Task: Search one way flight ticket for 1 adult, 6 children, 1 infant in seat and 1 infant on lap in business from Juneau: Juneau International Airport to Sheridan: Sheridan County Airport on 8-6-2023. Choice of flights is Sun country airlines. Number of bags: 1 carry on bag. Price is upto 80000. Outbound departure time preference is 6:30.
Action: Mouse moved to (367, 152)
Screenshot: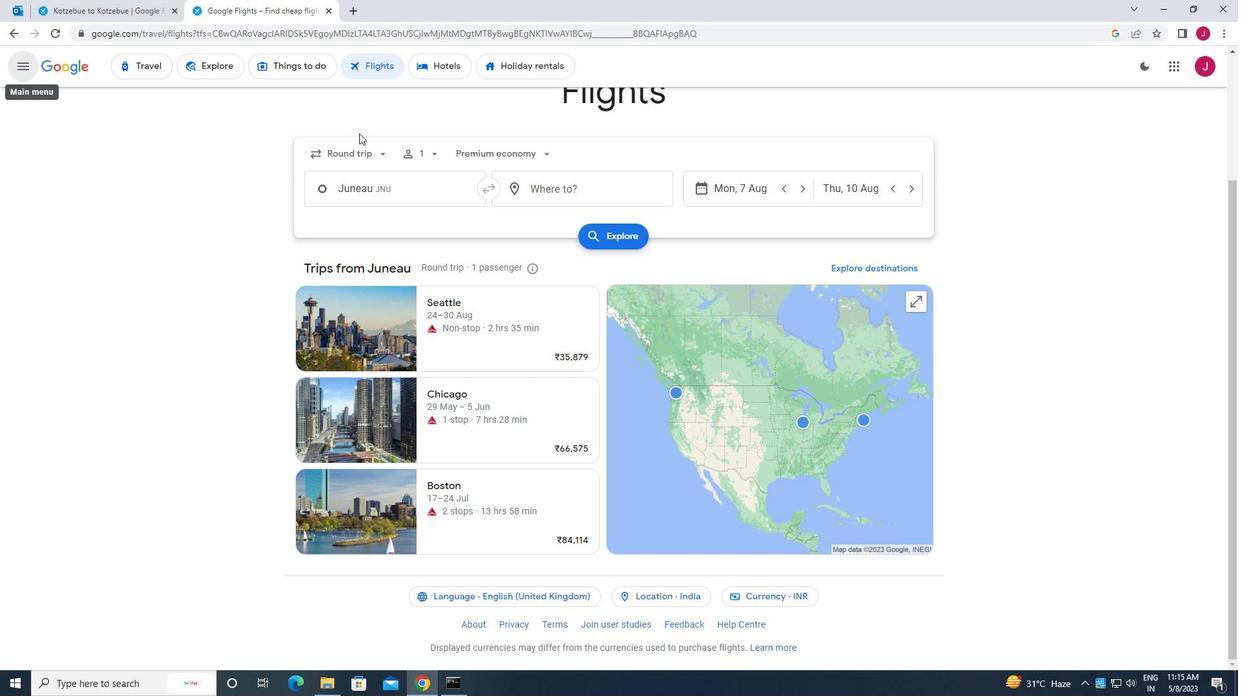 
Action: Mouse pressed left at (367, 152)
Screenshot: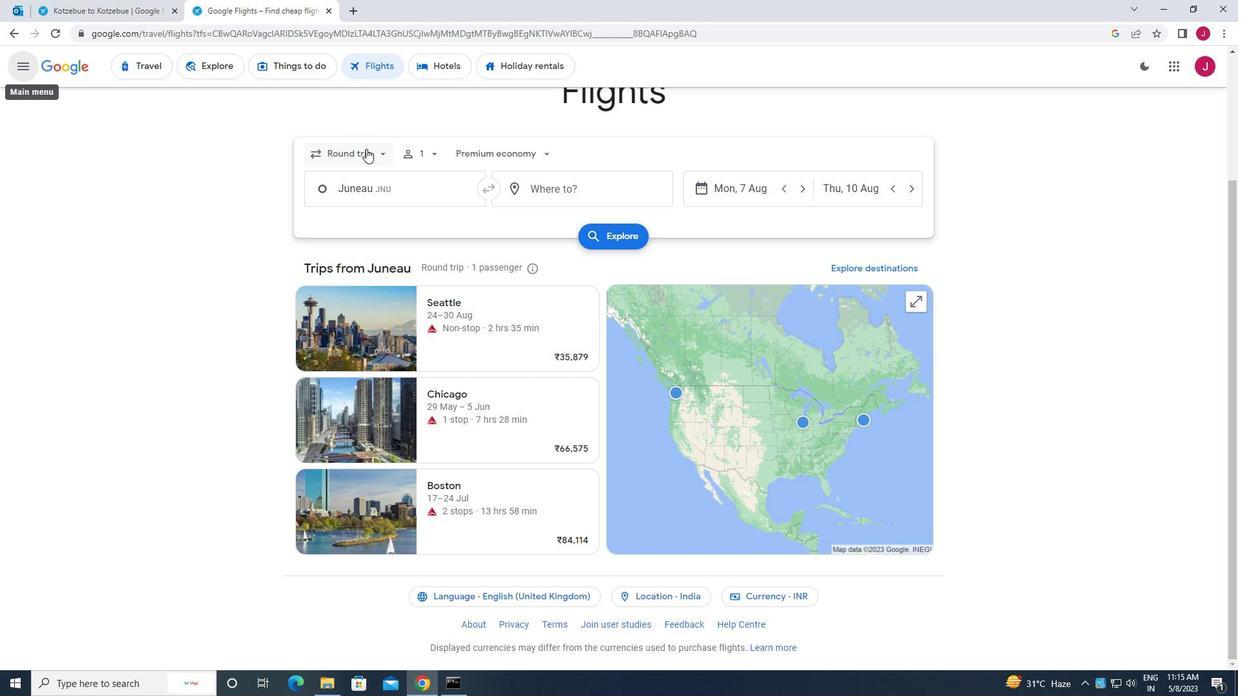 
Action: Mouse moved to (365, 221)
Screenshot: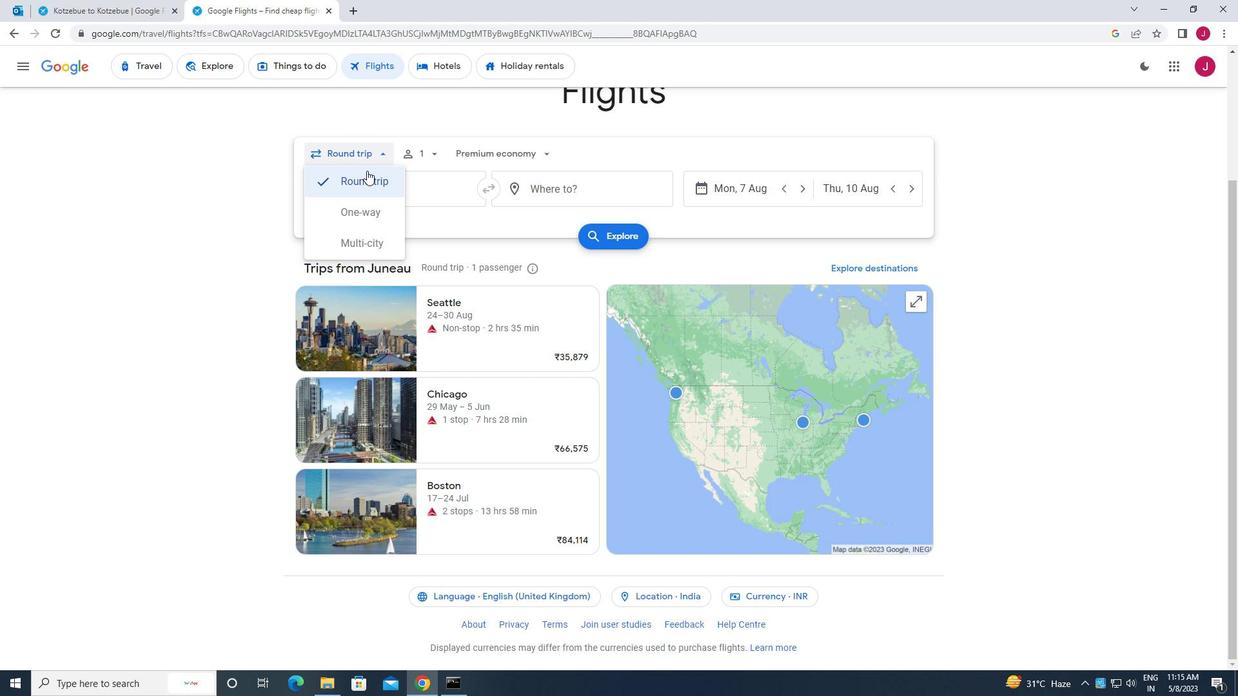 
Action: Mouse pressed left at (365, 221)
Screenshot: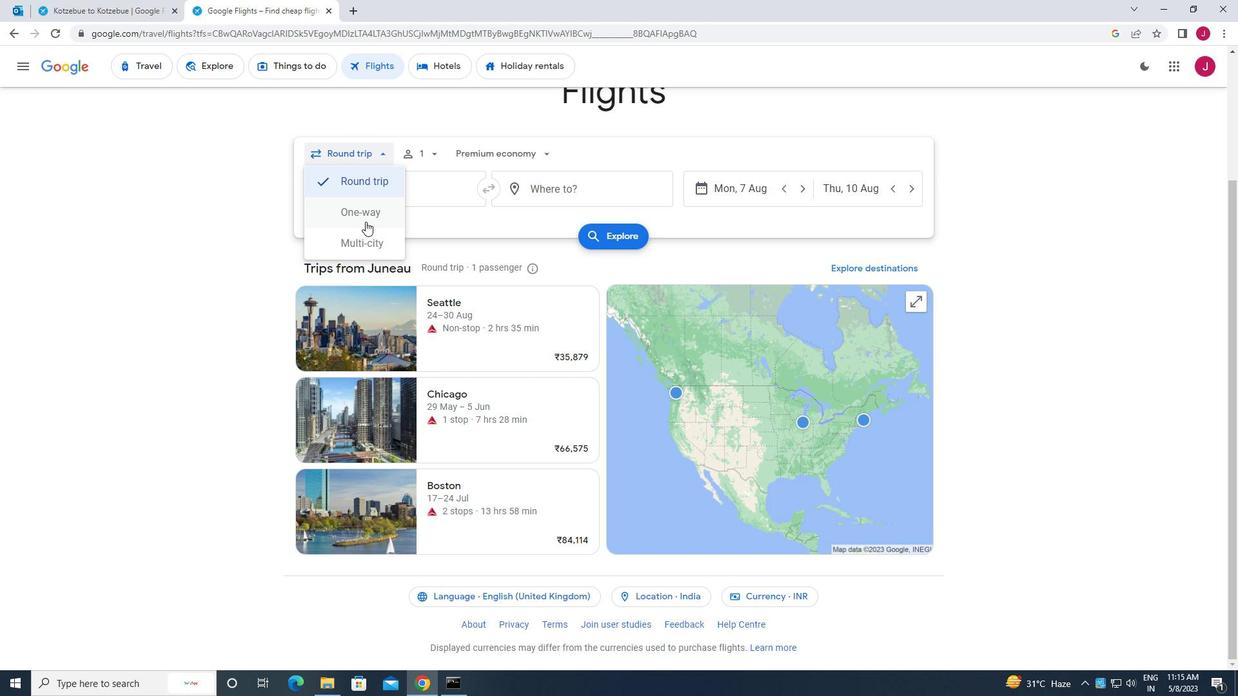 
Action: Mouse moved to (420, 150)
Screenshot: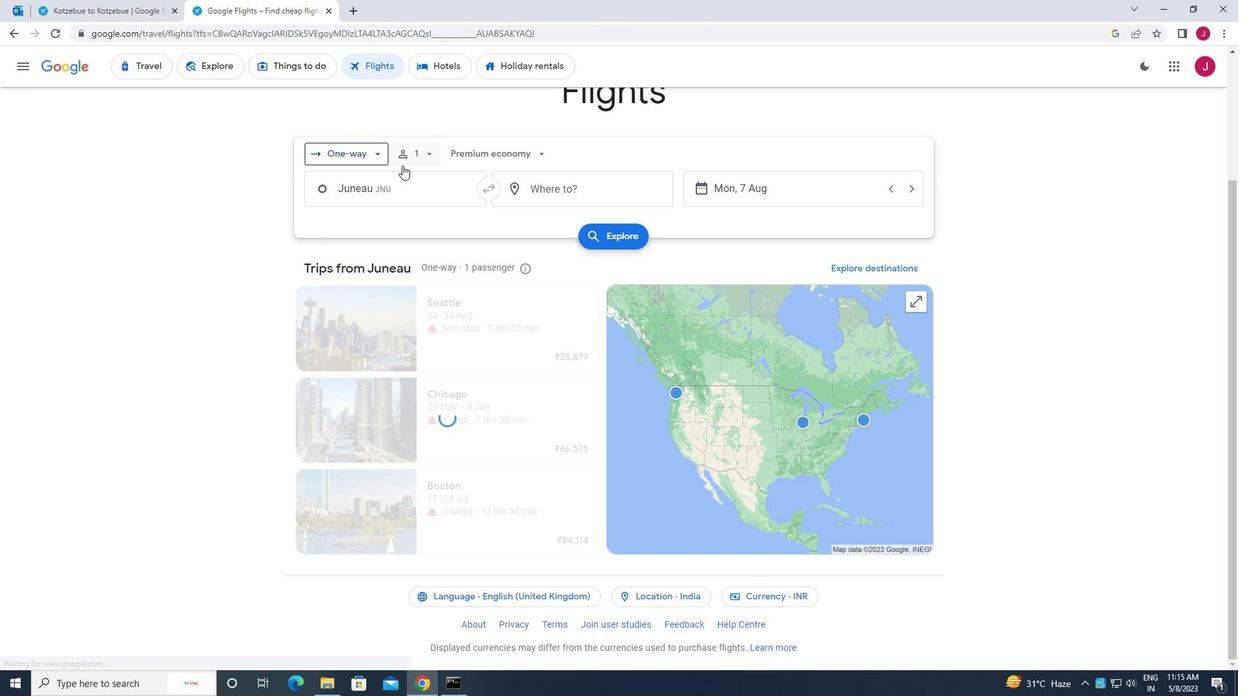 
Action: Mouse pressed left at (420, 150)
Screenshot: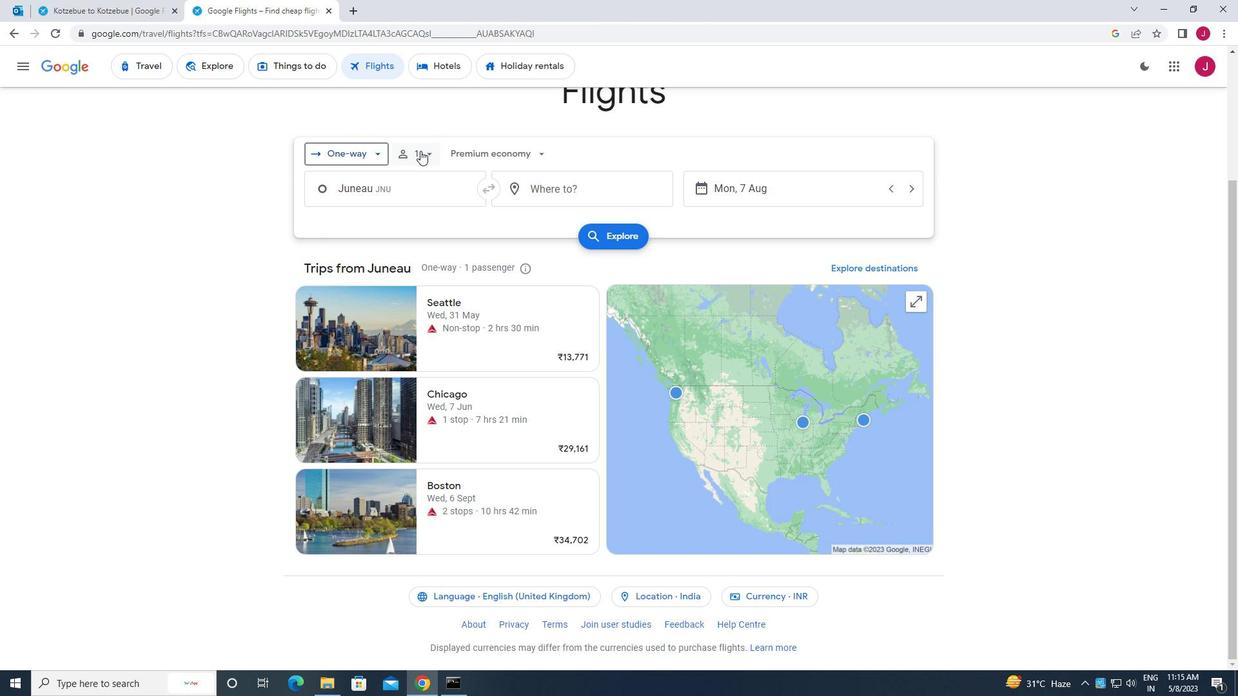 
Action: Mouse moved to (527, 222)
Screenshot: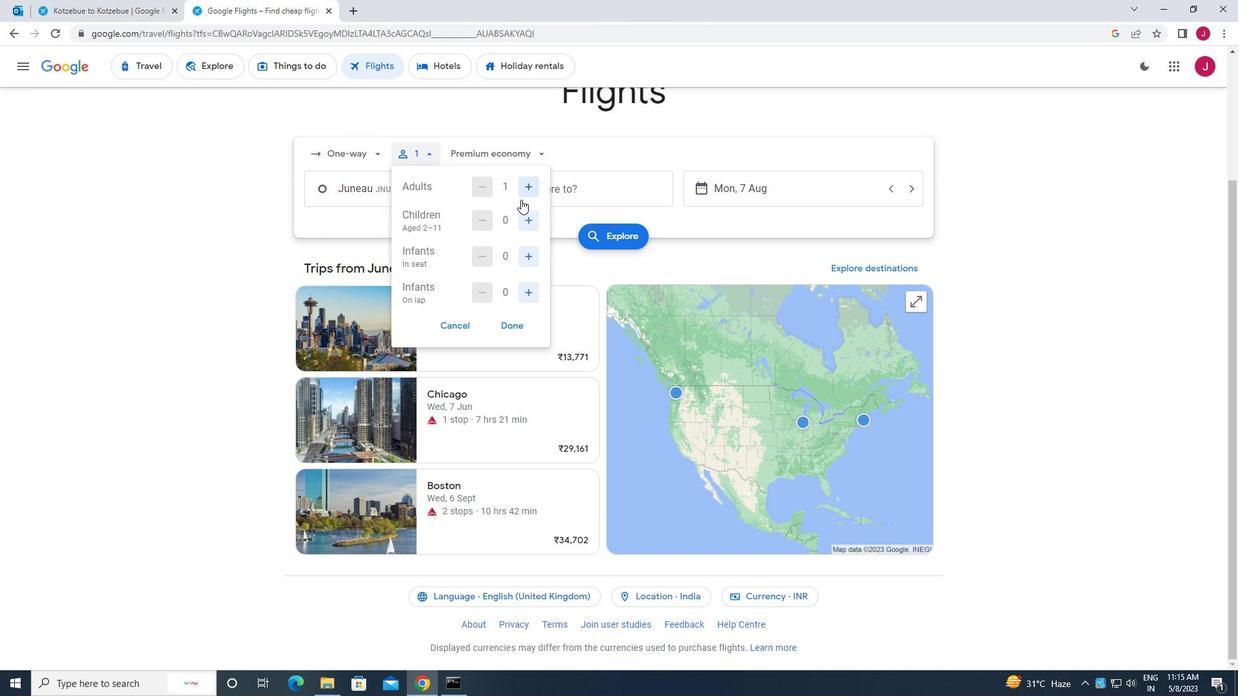
Action: Mouse pressed left at (527, 222)
Screenshot: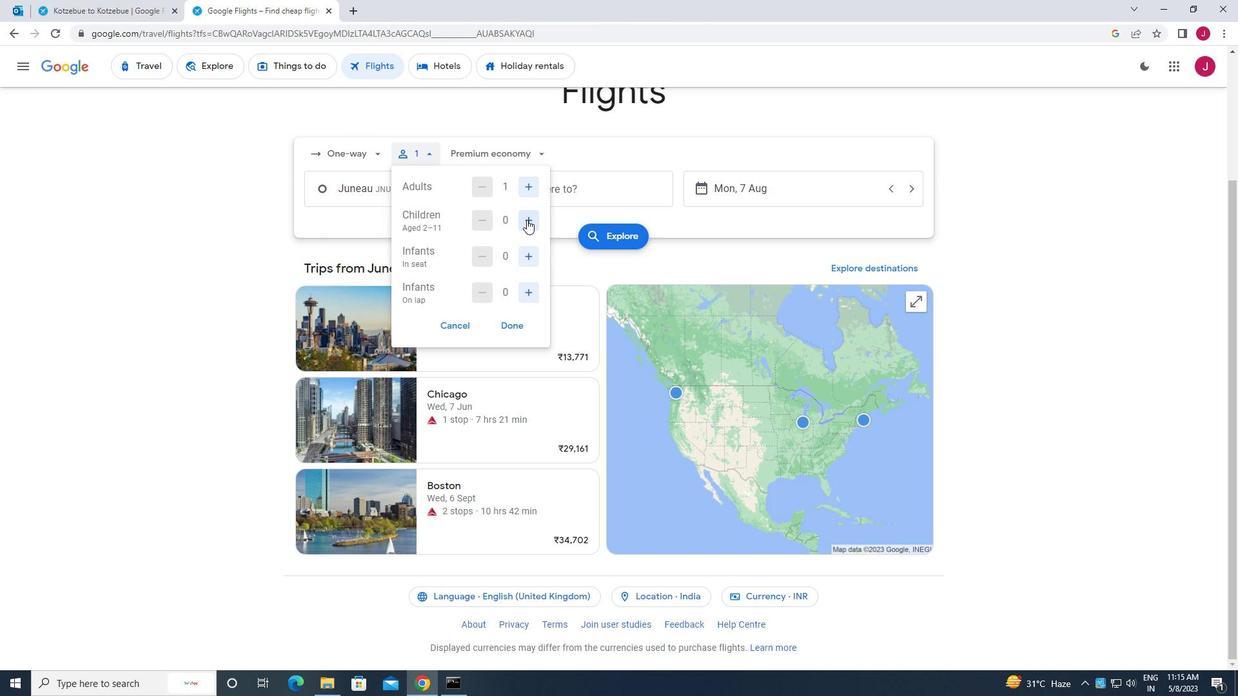 
Action: Mouse pressed left at (527, 222)
Screenshot: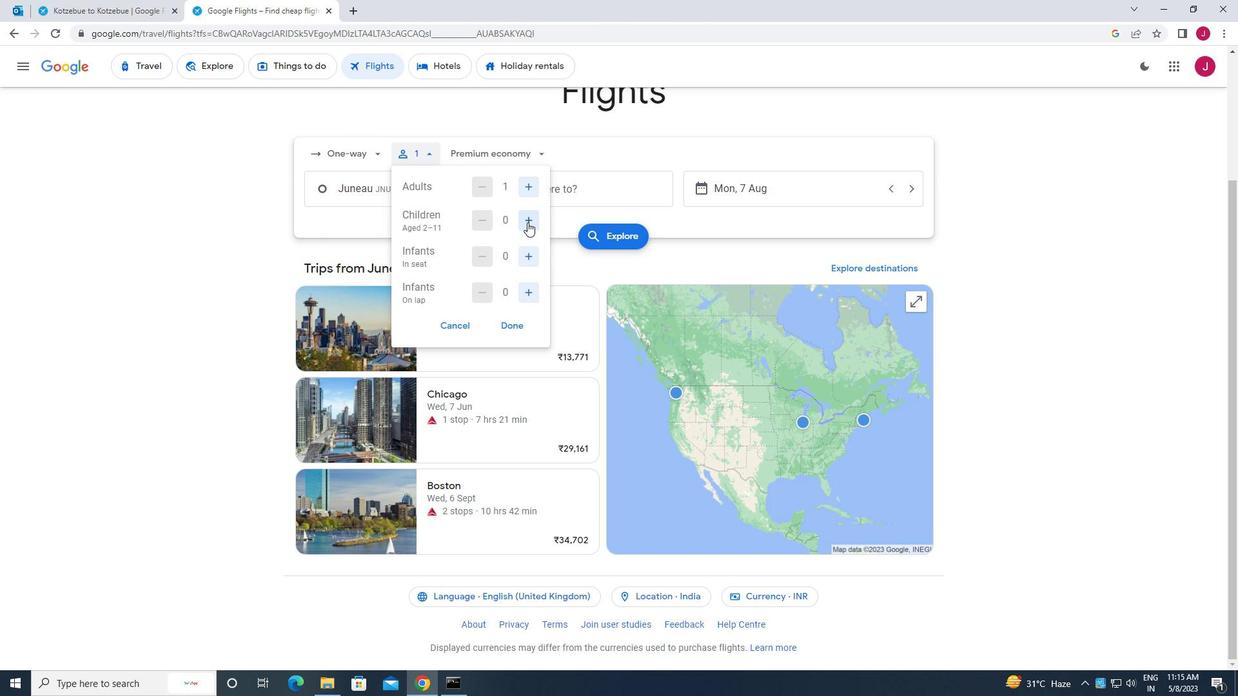 
Action: Mouse pressed left at (527, 222)
Screenshot: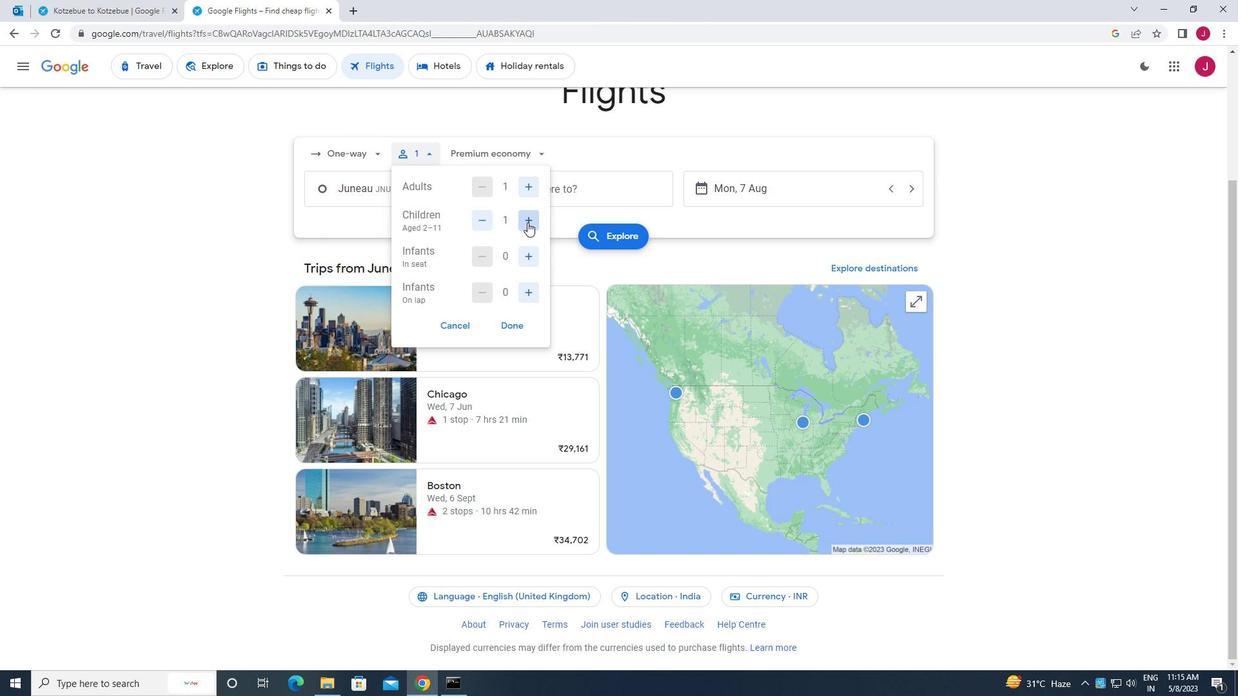 
Action: Mouse pressed left at (527, 222)
Screenshot: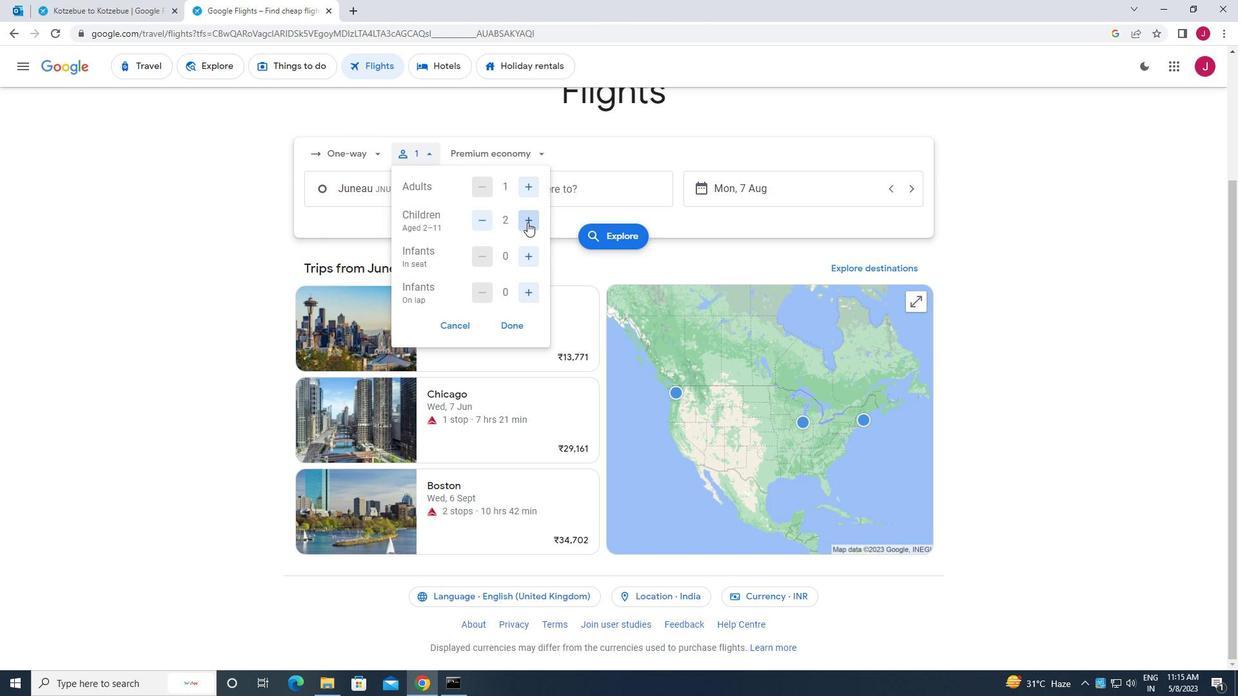 
Action: Mouse pressed left at (527, 222)
Screenshot: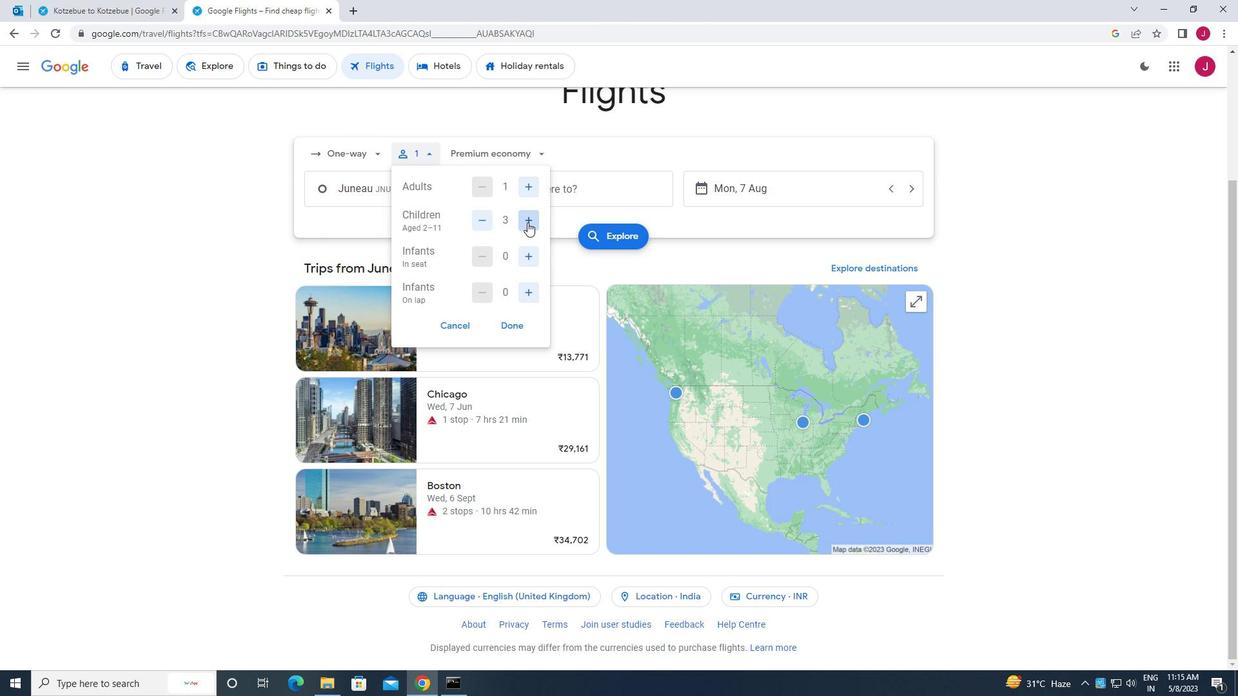 
Action: Mouse pressed left at (527, 222)
Screenshot: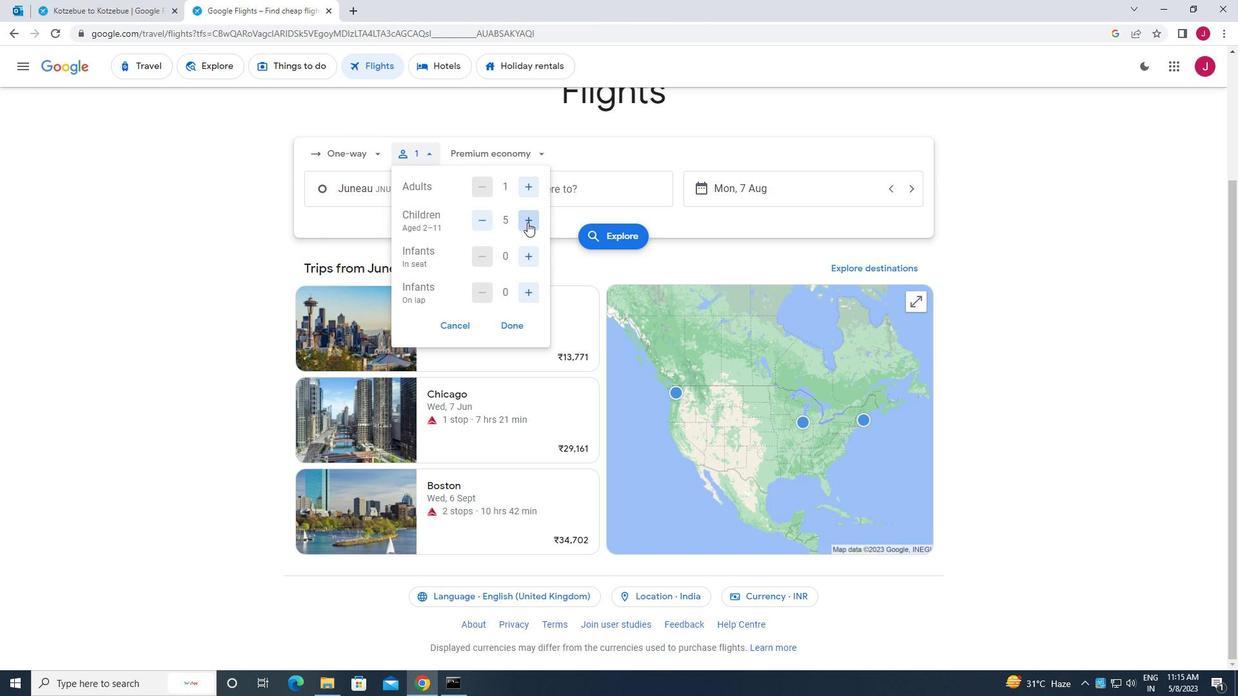 
Action: Mouse moved to (525, 257)
Screenshot: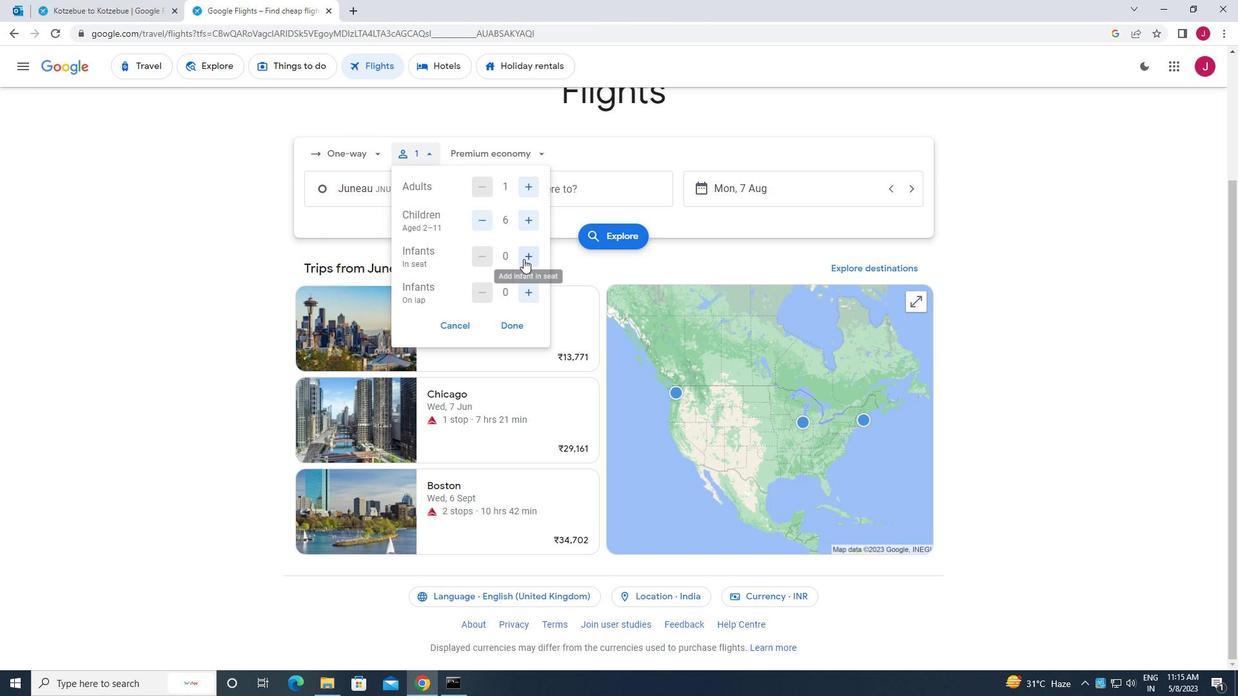 
Action: Mouse pressed left at (525, 257)
Screenshot: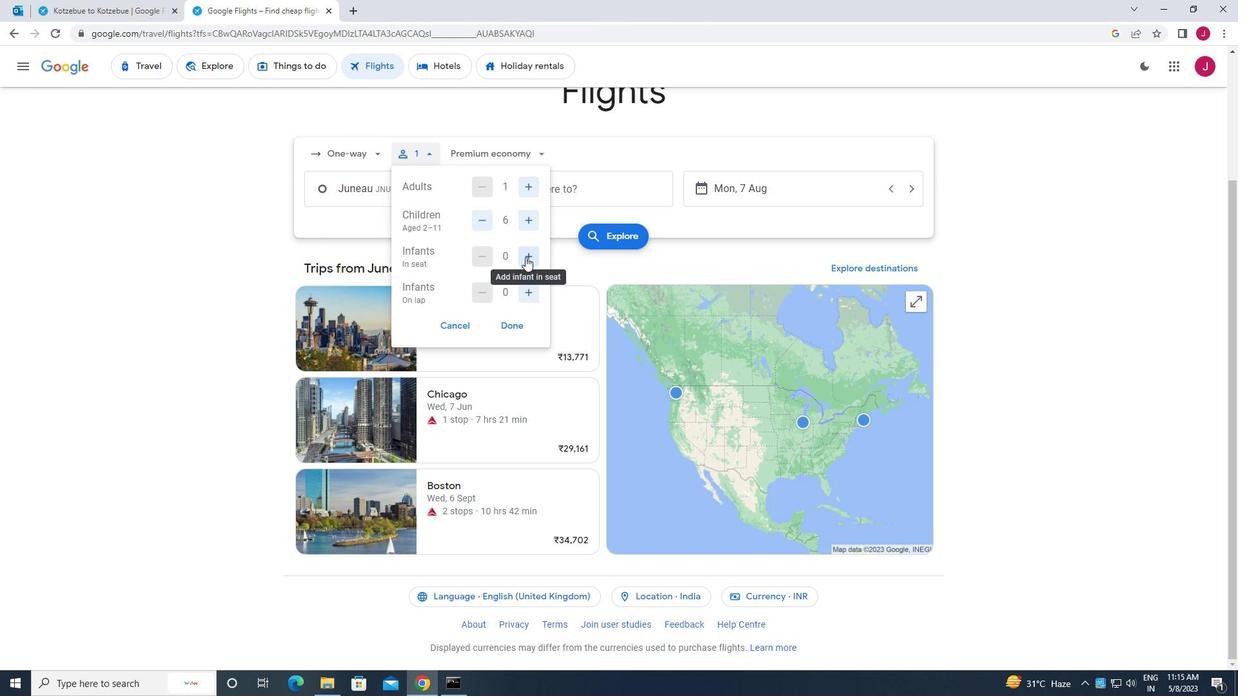 
Action: Mouse moved to (534, 285)
Screenshot: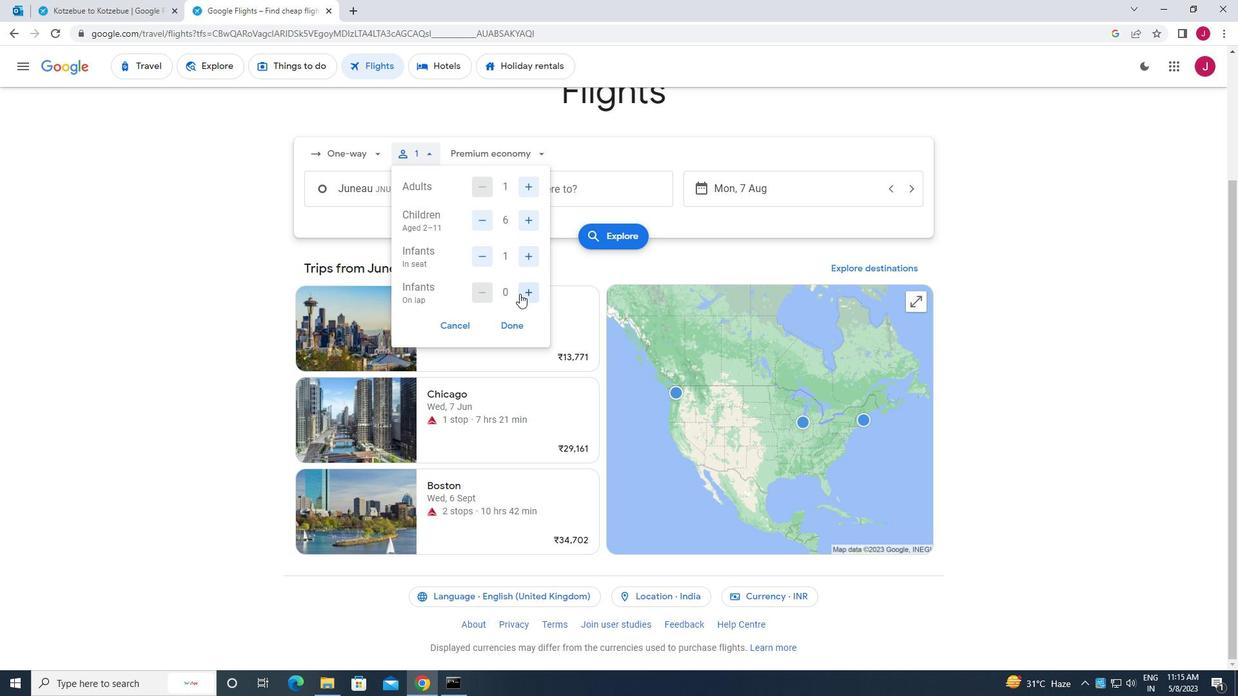 
Action: Mouse pressed left at (534, 285)
Screenshot: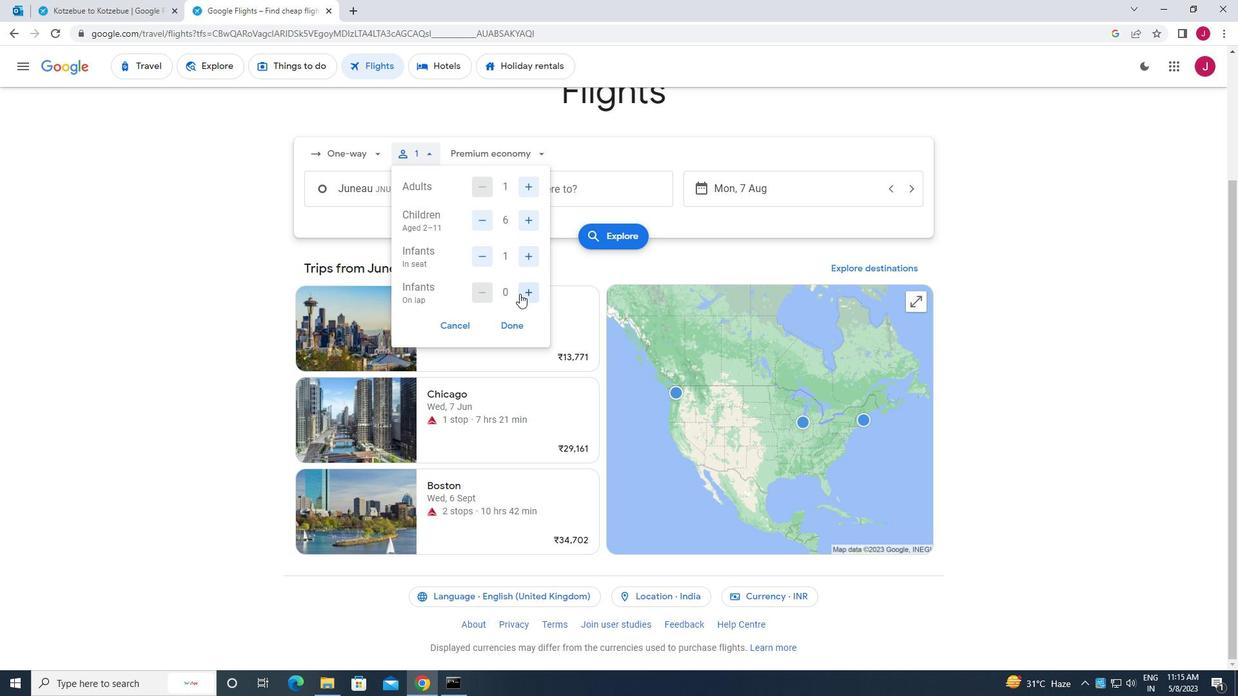
Action: Mouse moved to (516, 323)
Screenshot: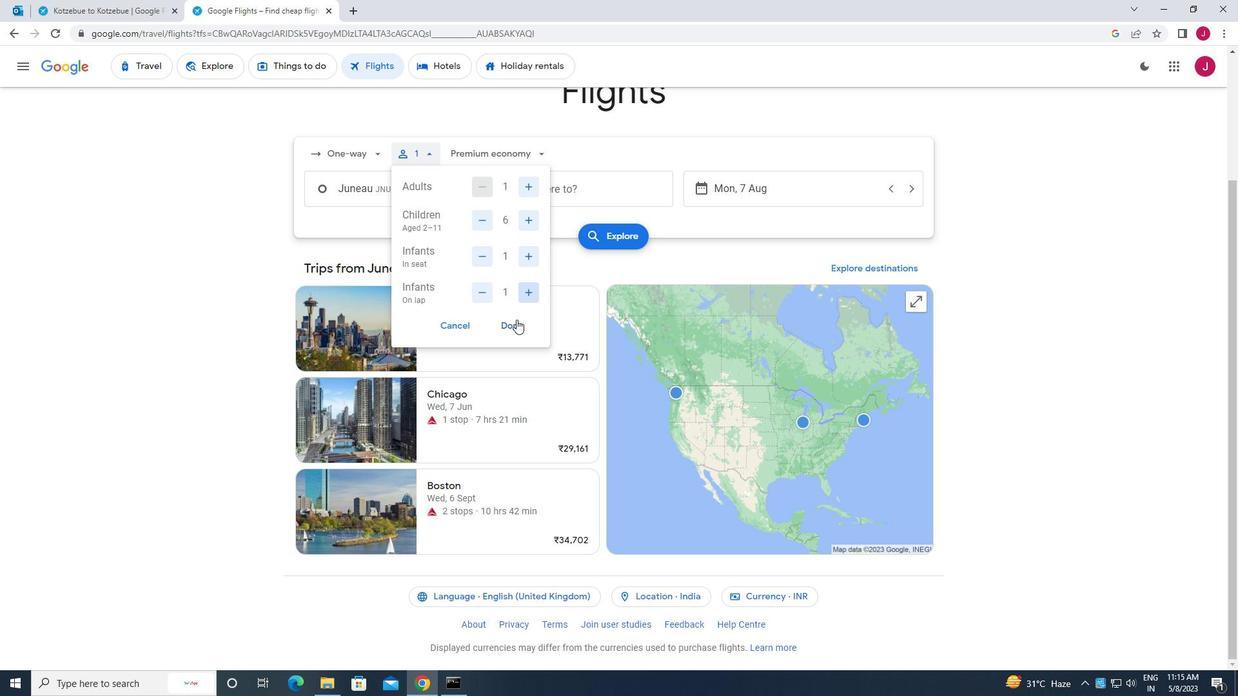 
Action: Mouse pressed left at (516, 323)
Screenshot: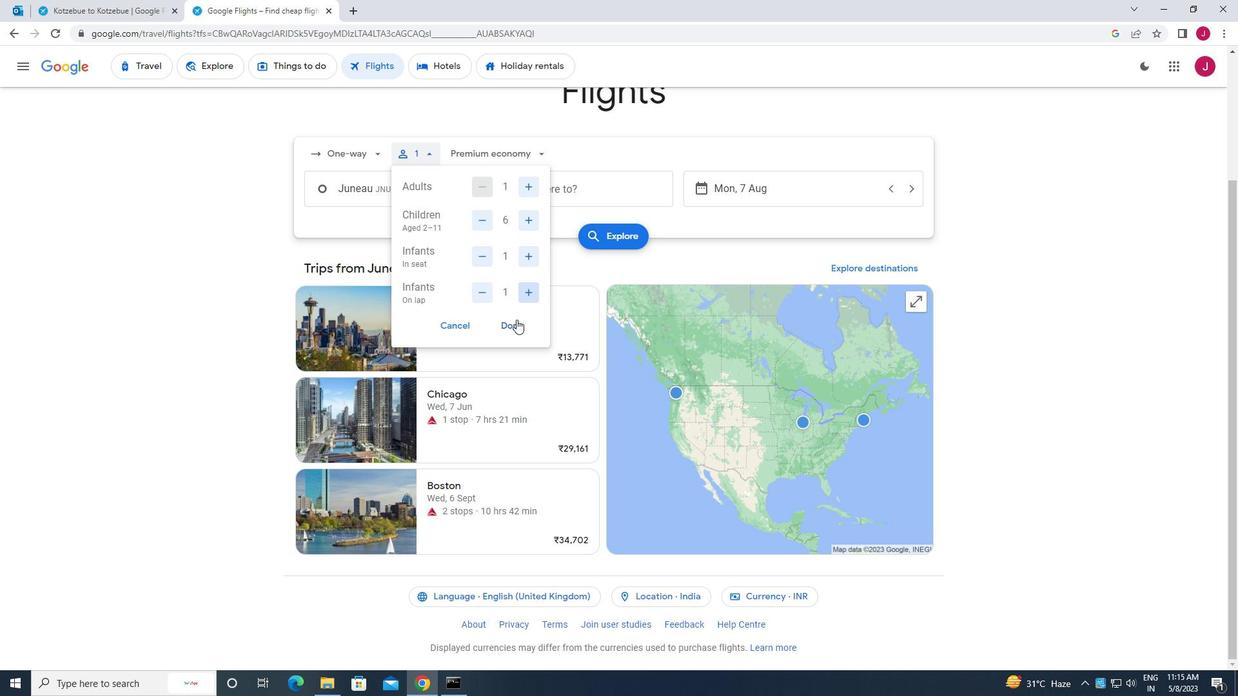 
Action: Mouse moved to (494, 152)
Screenshot: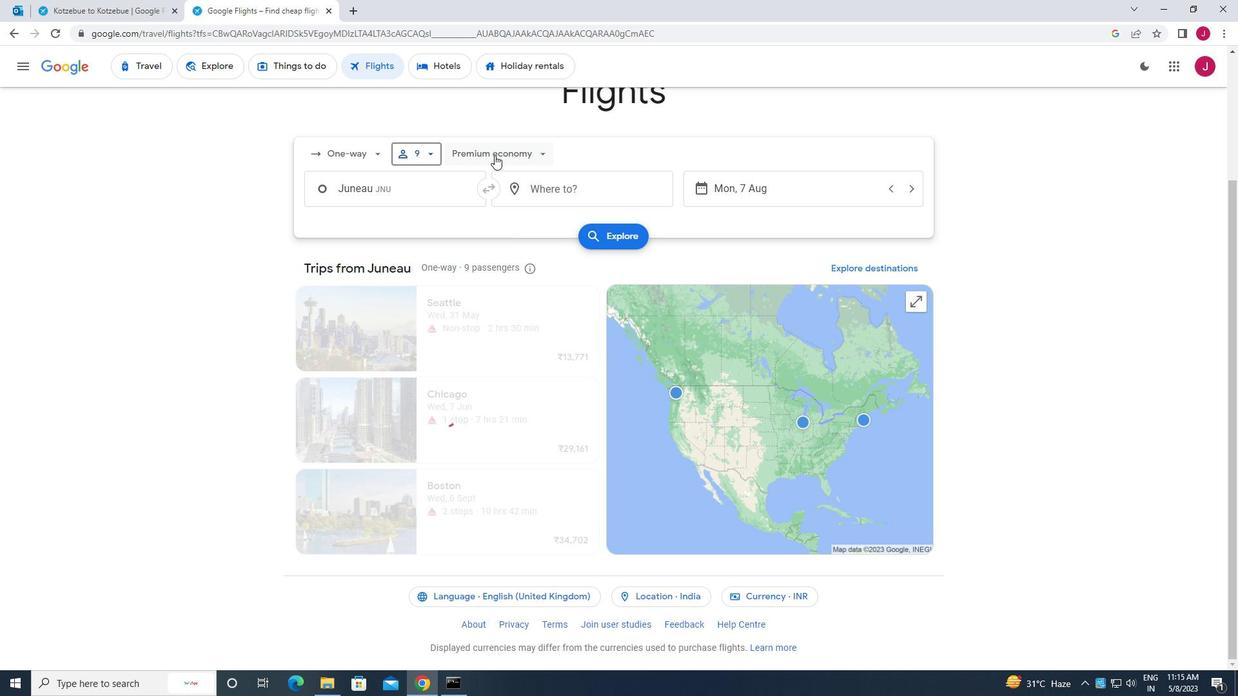 
Action: Mouse pressed left at (494, 152)
Screenshot: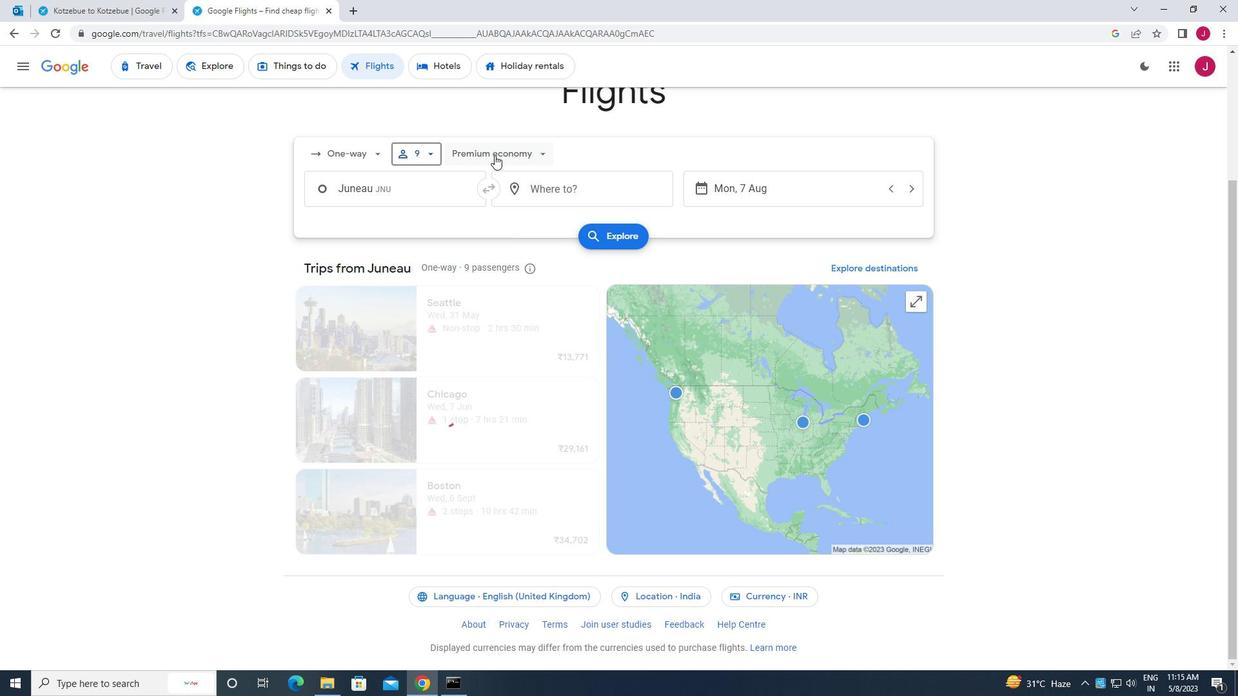 
Action: Mouse moved to (509, 246)
Screenshot: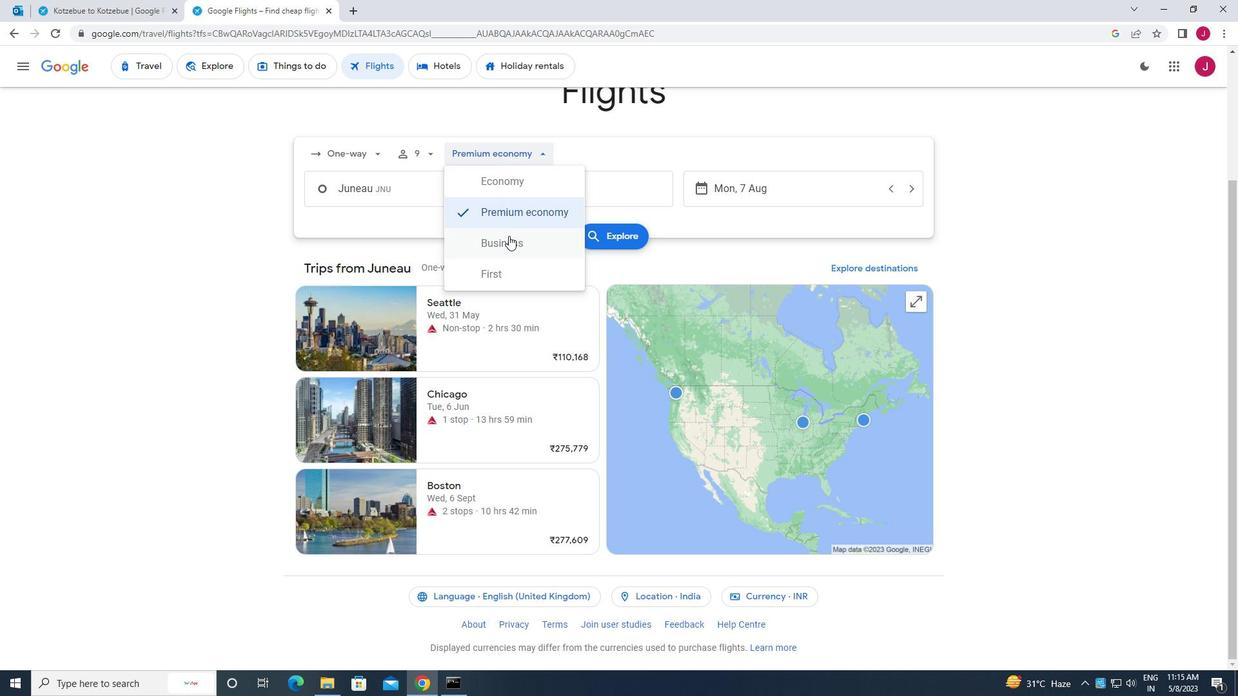 
Action: Mouse pressed left at (509, 246)
Screenshot: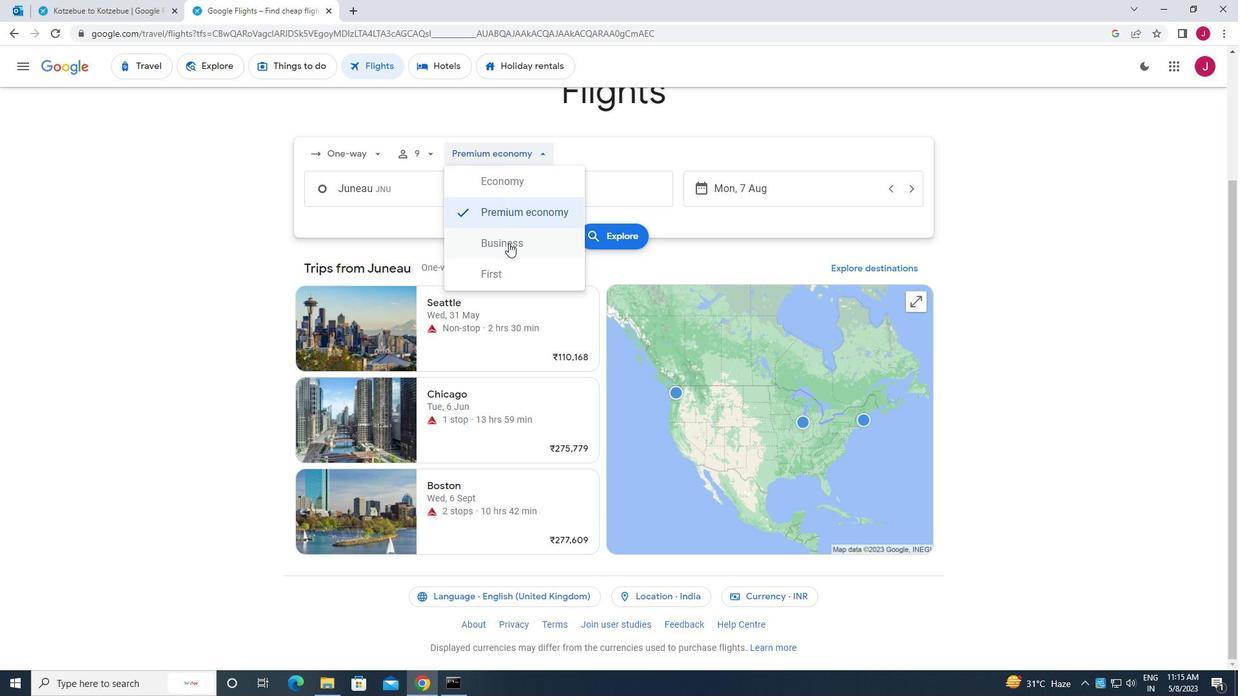 
Action: Mouse moved to (419, 192)
Screenshot: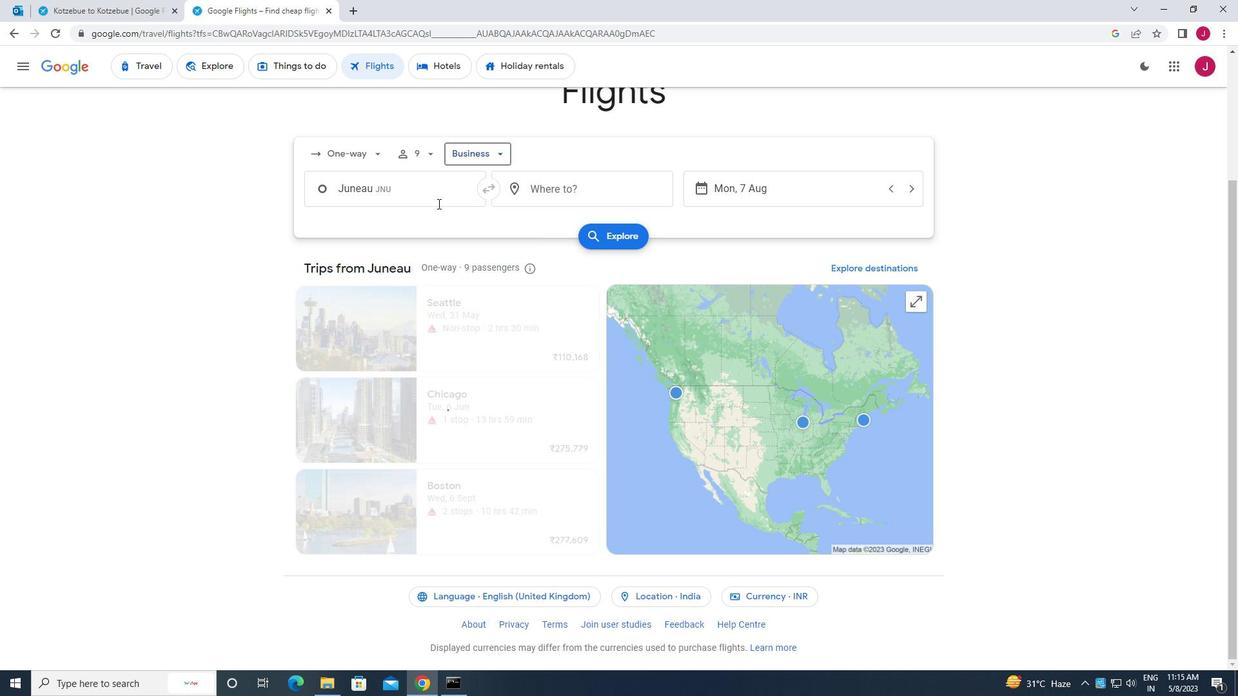 
Action: Mouse pressed left at (419, 192)
Screenshot: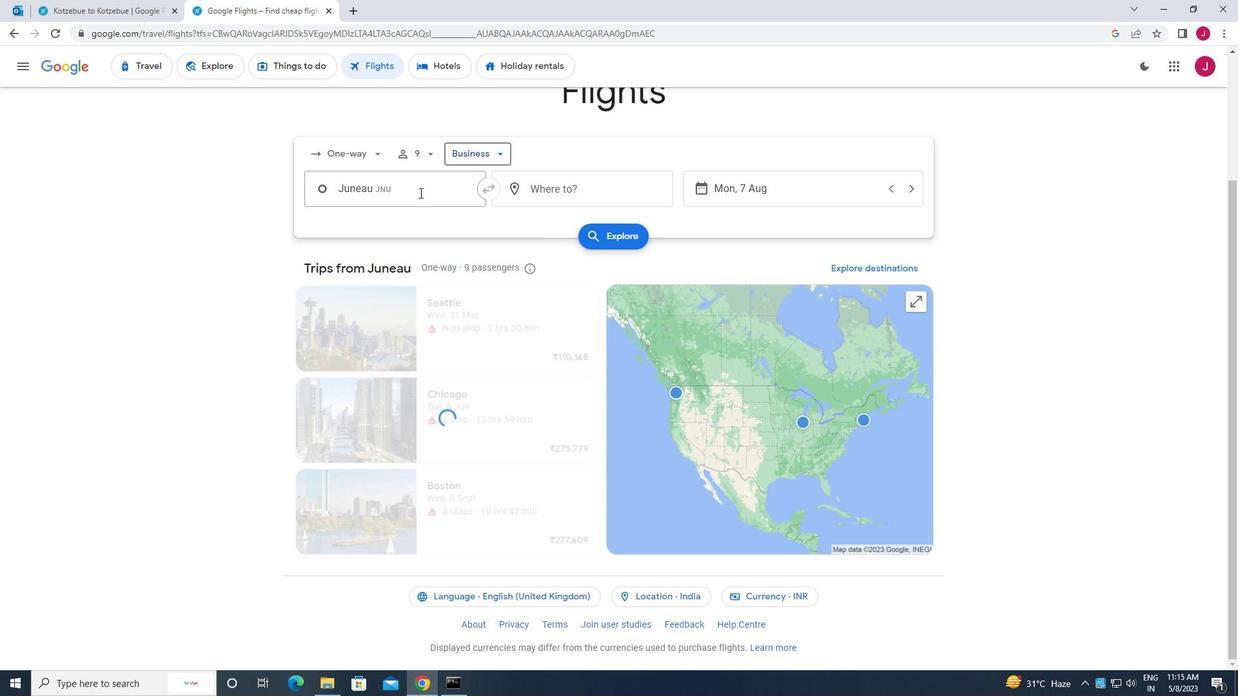 
Action: Key pressed juneau
Screenshot: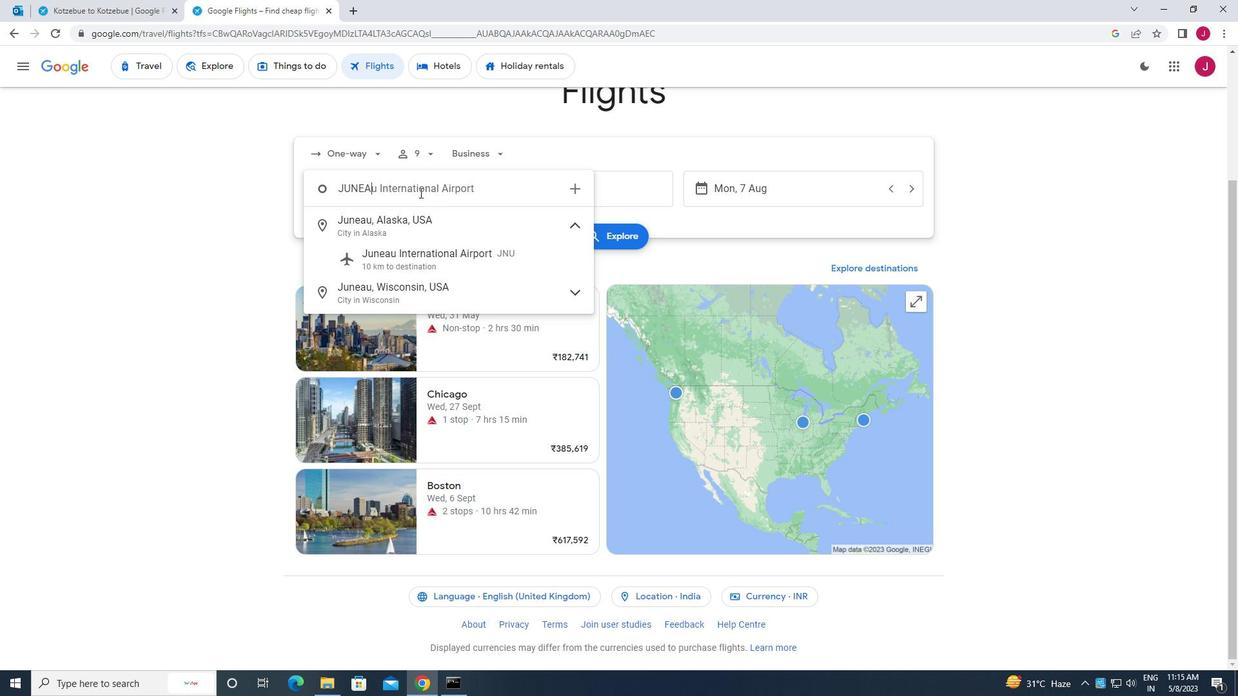 
Action: Mouse moved to (452, 250)
Screenshot: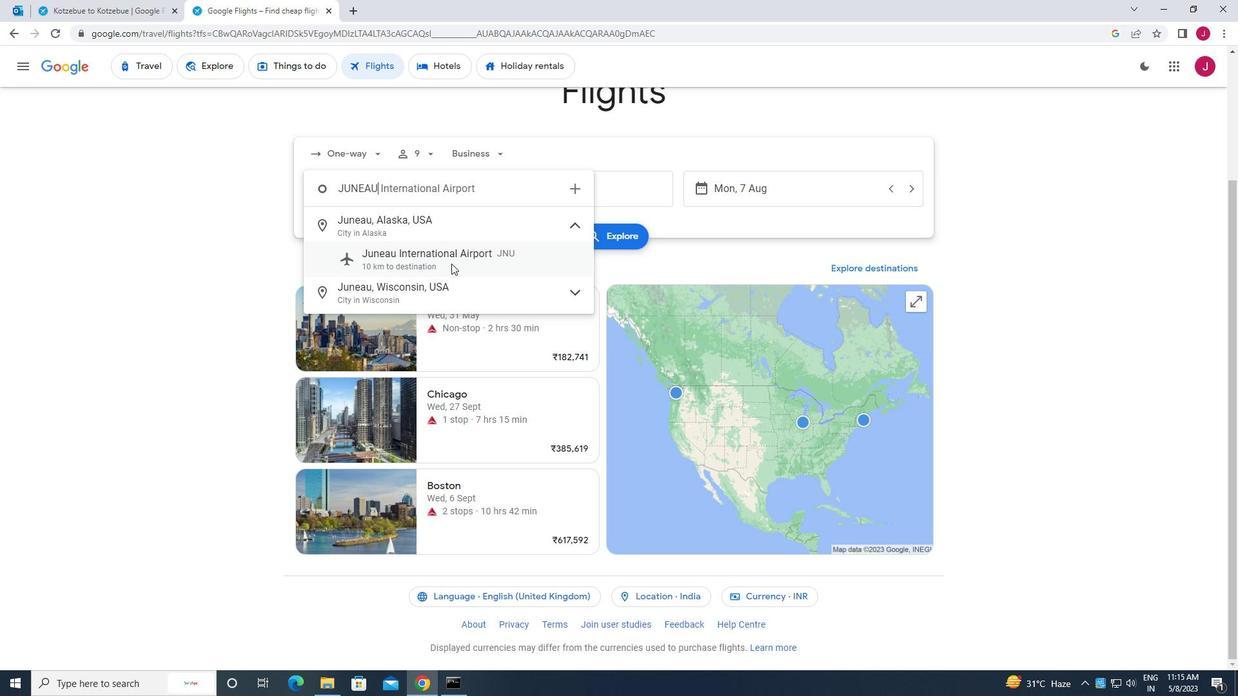
Action: Mouse pressed left at (452, 250)
Screenshot: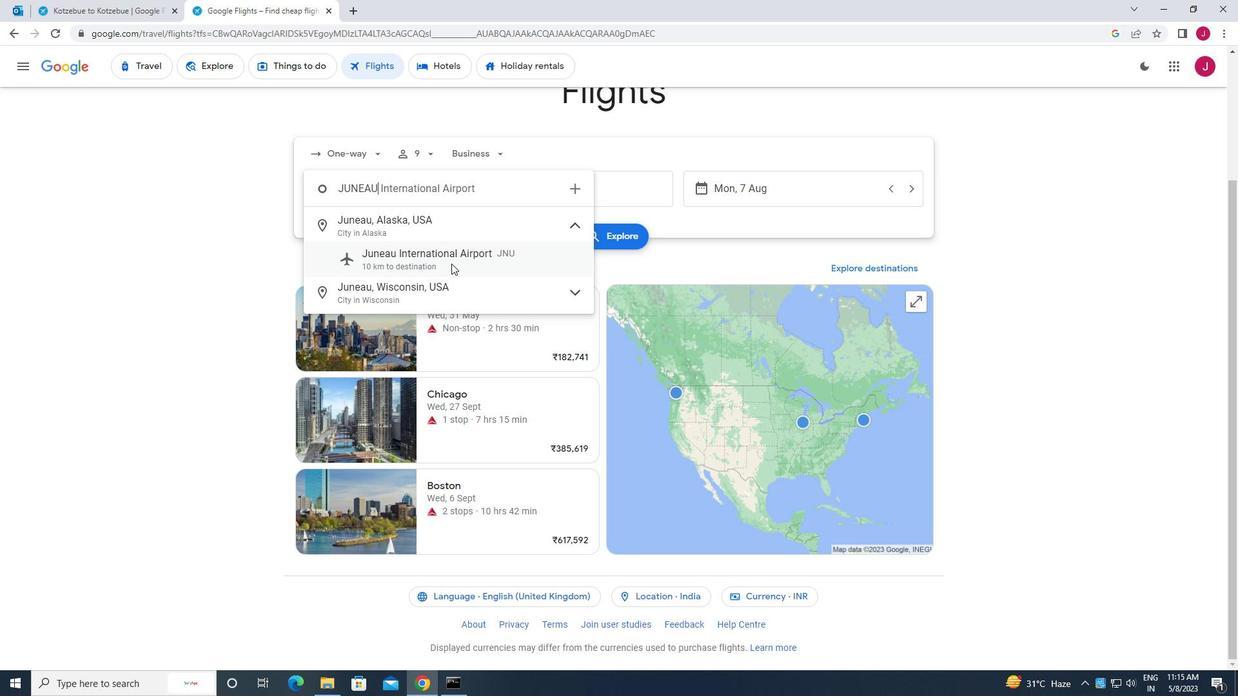 
Action: Mouse moved to (604, 174)
Screenshot: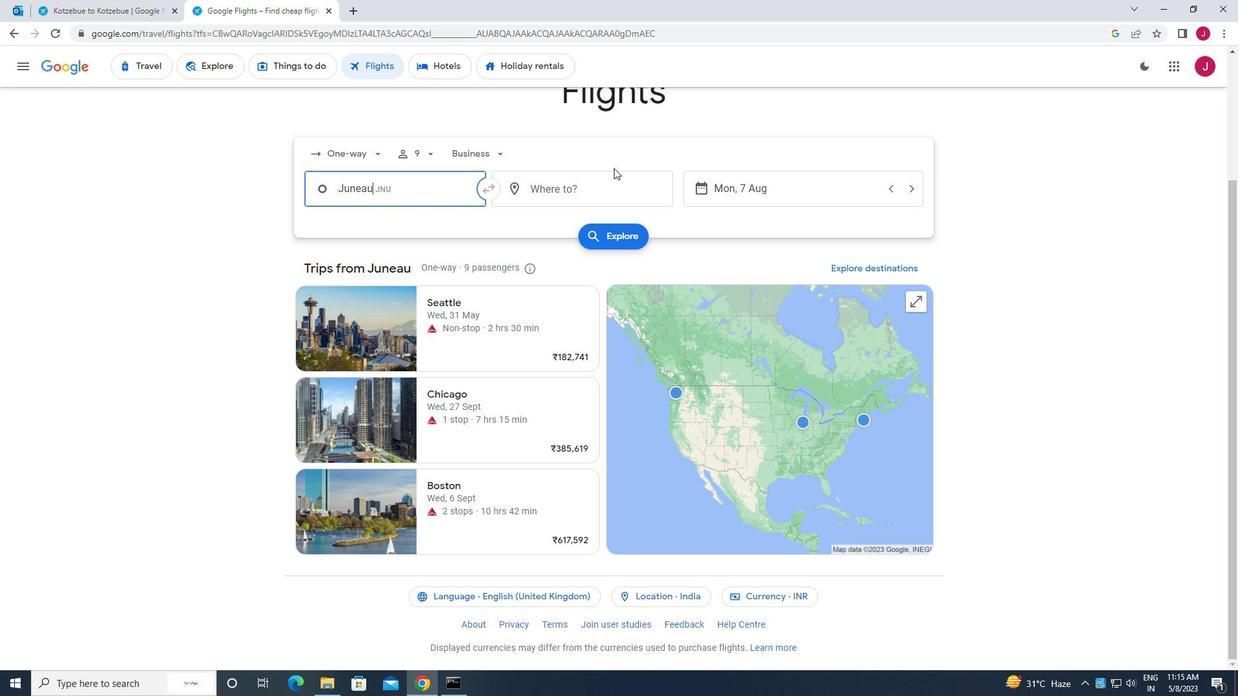 
Action: Mouse pressed left at (604, 174)
Screenshot: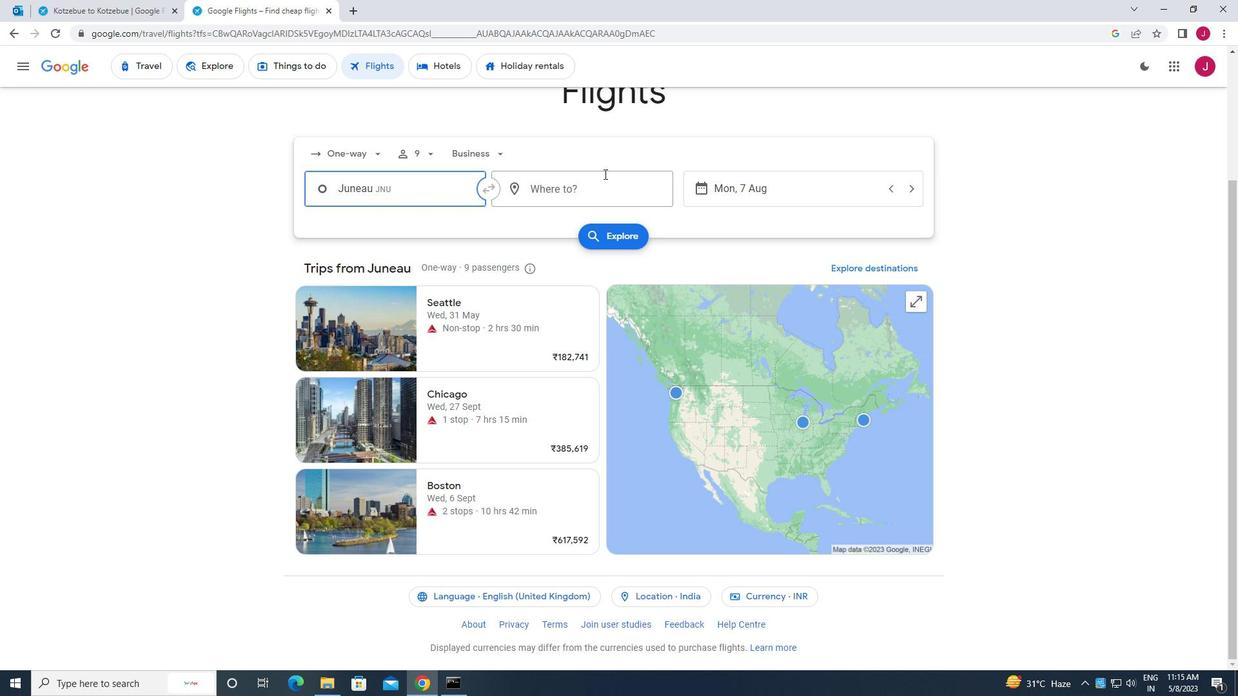 
Action: Key pressed sheridan
Screenshot: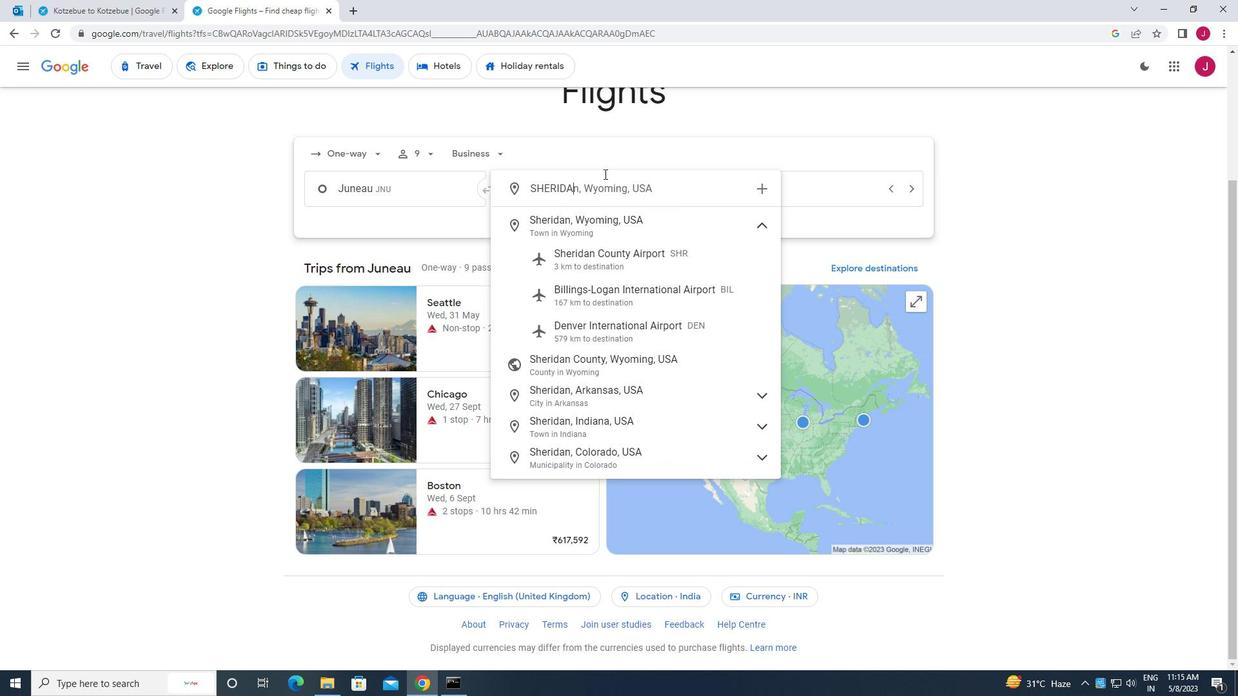 
Action: Mouse moved to (645, 252)
Screenshot: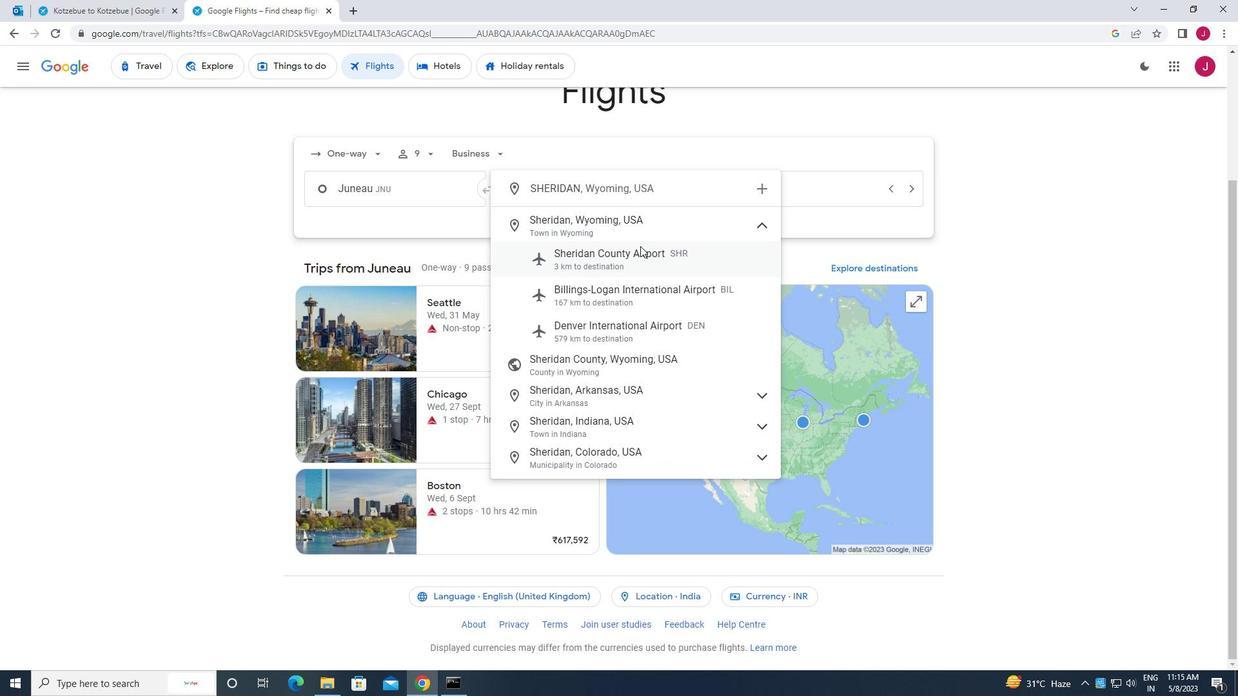 
Action: Mouse pressed left at (645, 252)
Screenshot: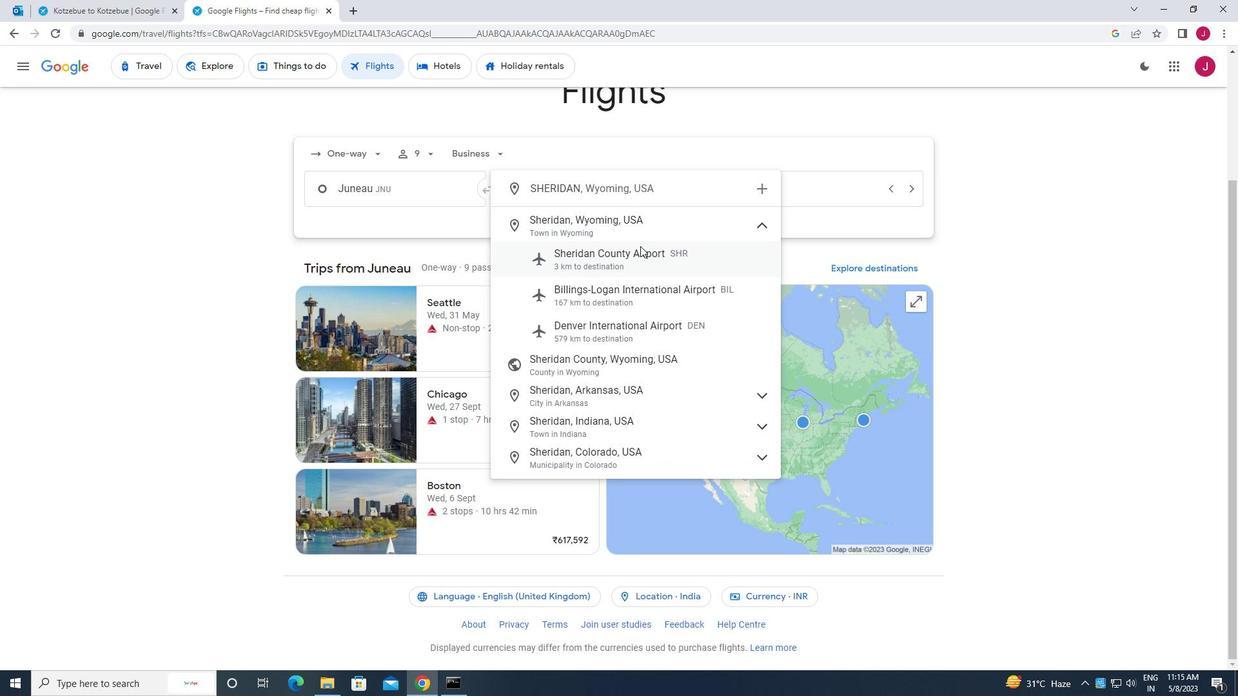 
Action: Mouse moved to (770, 199)
Screenshot: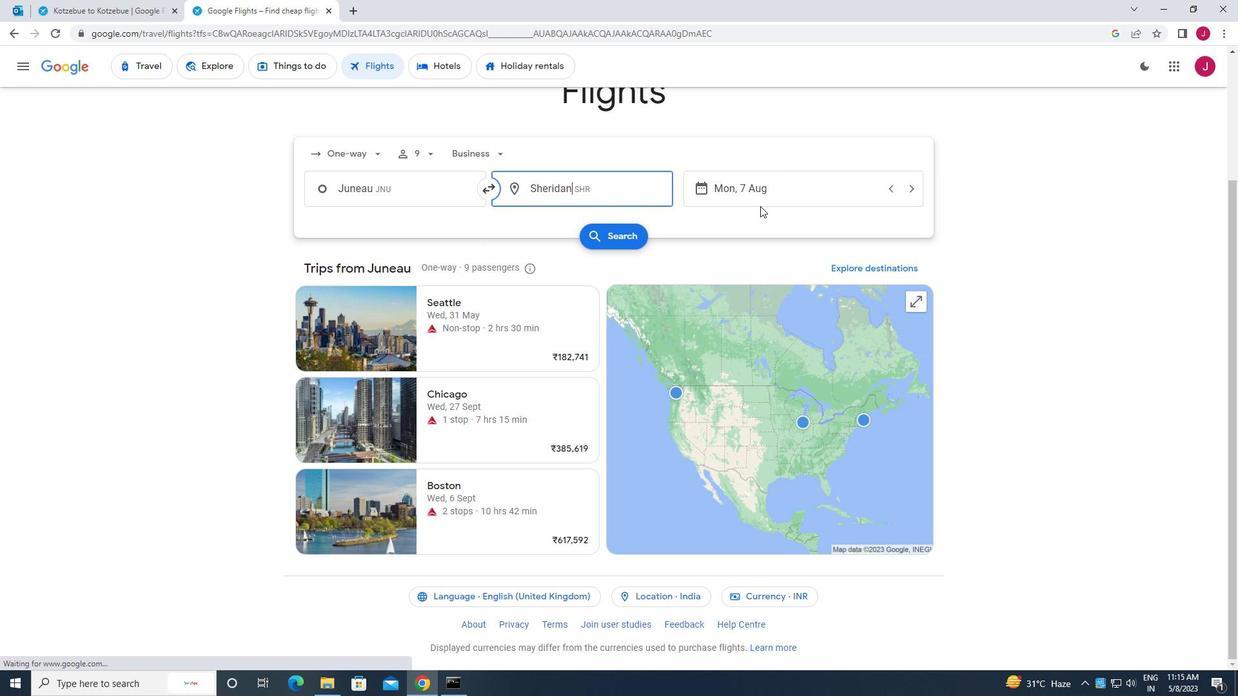 
Action: Mouse pressed left at (770, 199)
Screenshot: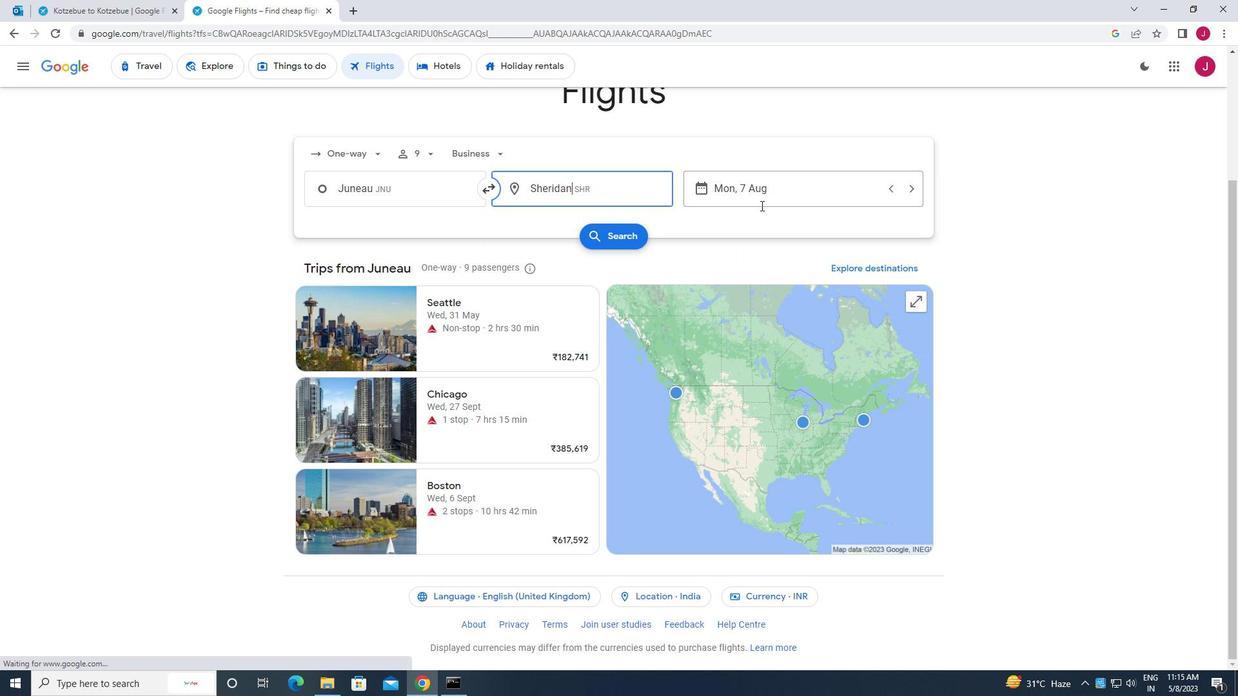 
Action: Mouse moved to (472, 328)
Screenshot: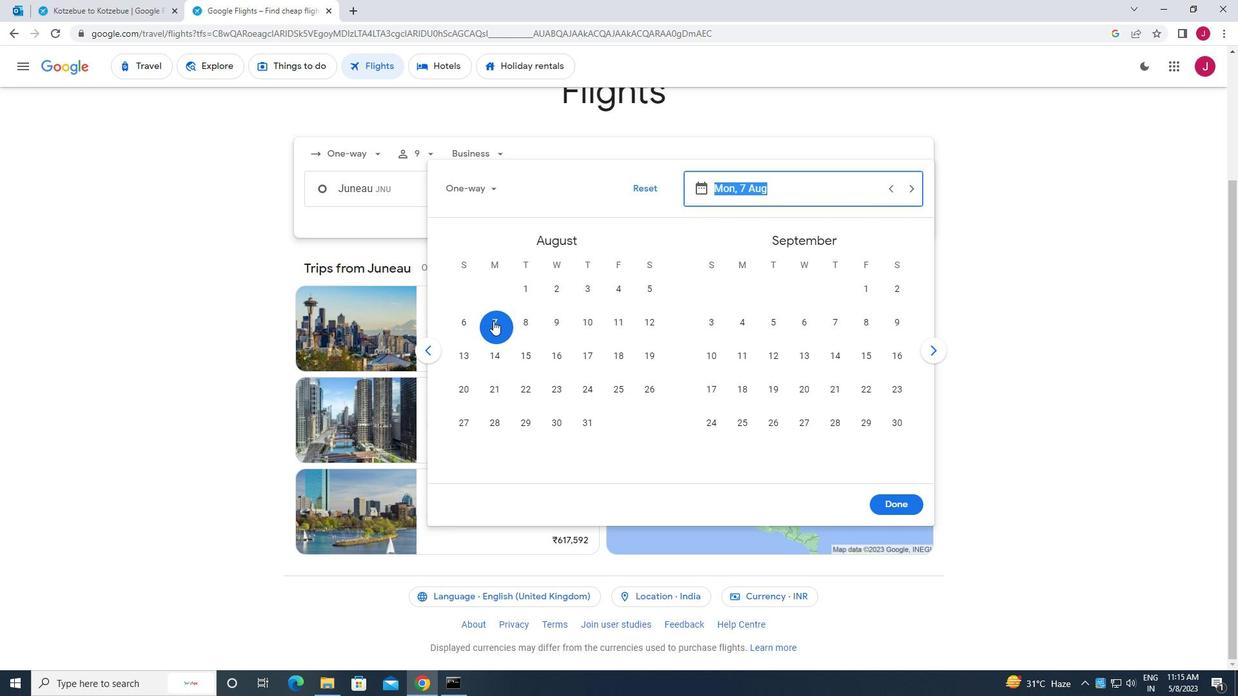 
Action: Mouse pressed left at (472, 328)
Screenshot: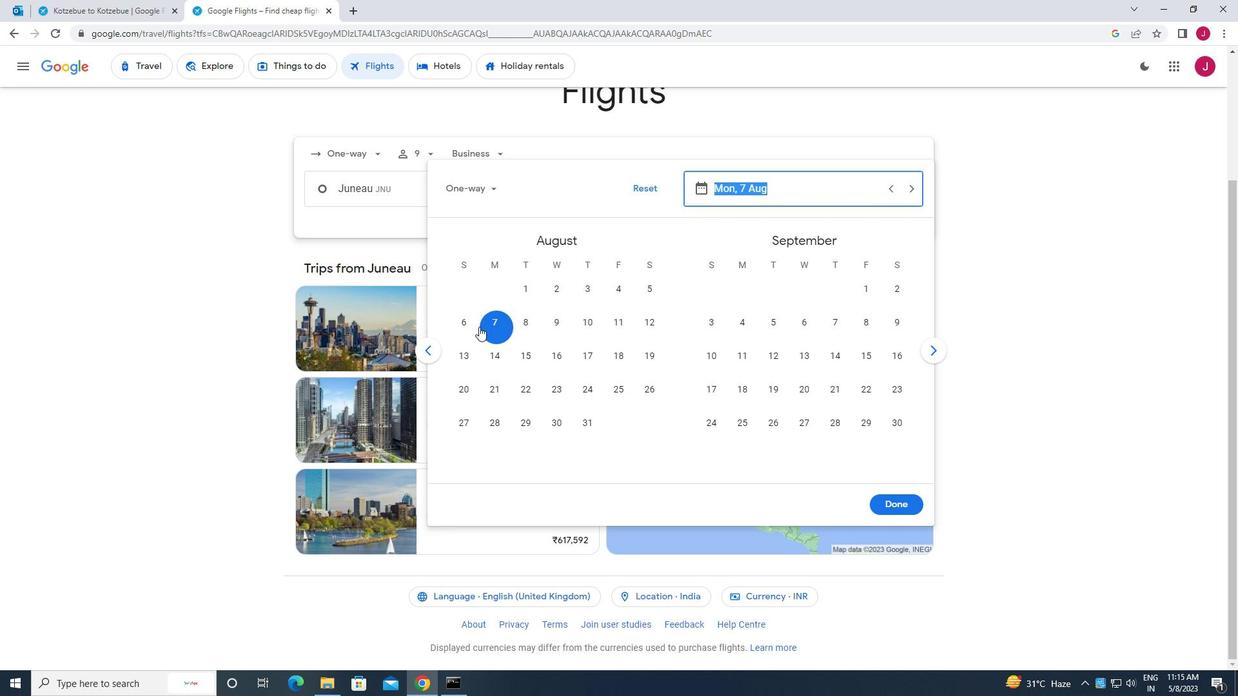 
Action: Mouse moved to (903, 510)
Screenshot: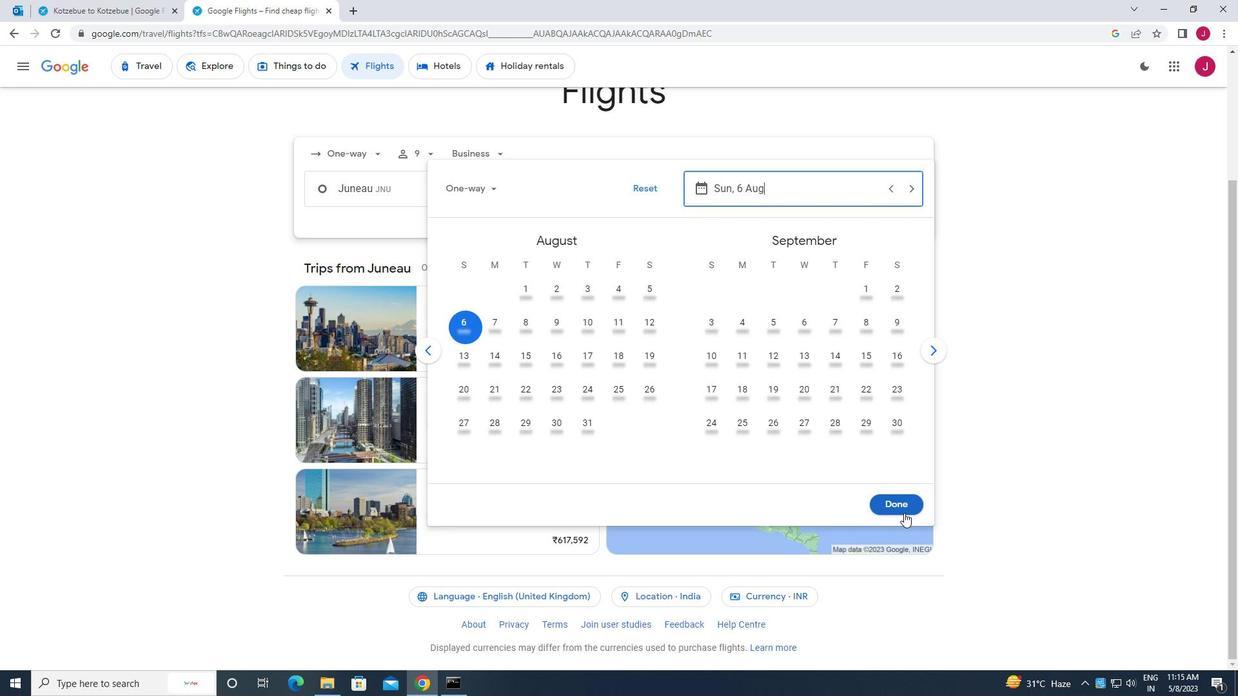 
Action: Mouse pressed left at (903, 510)
Screenshot: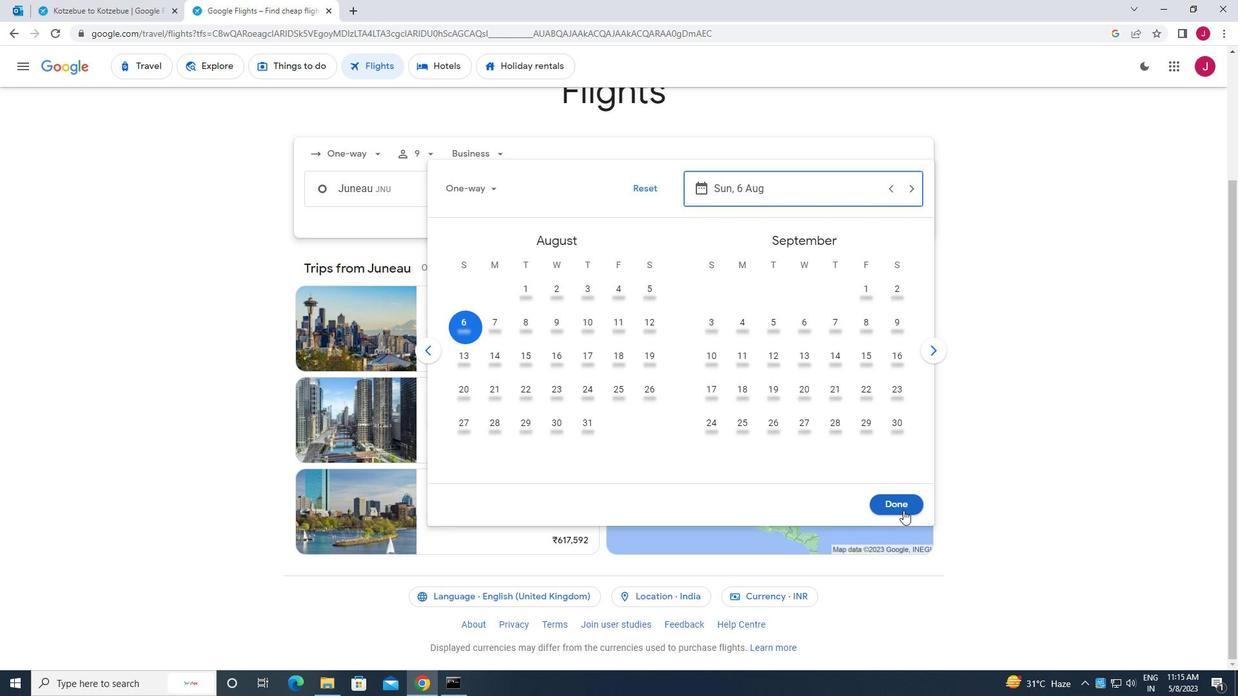 
Action: Mouse moved to (619, 238)
Screenshot: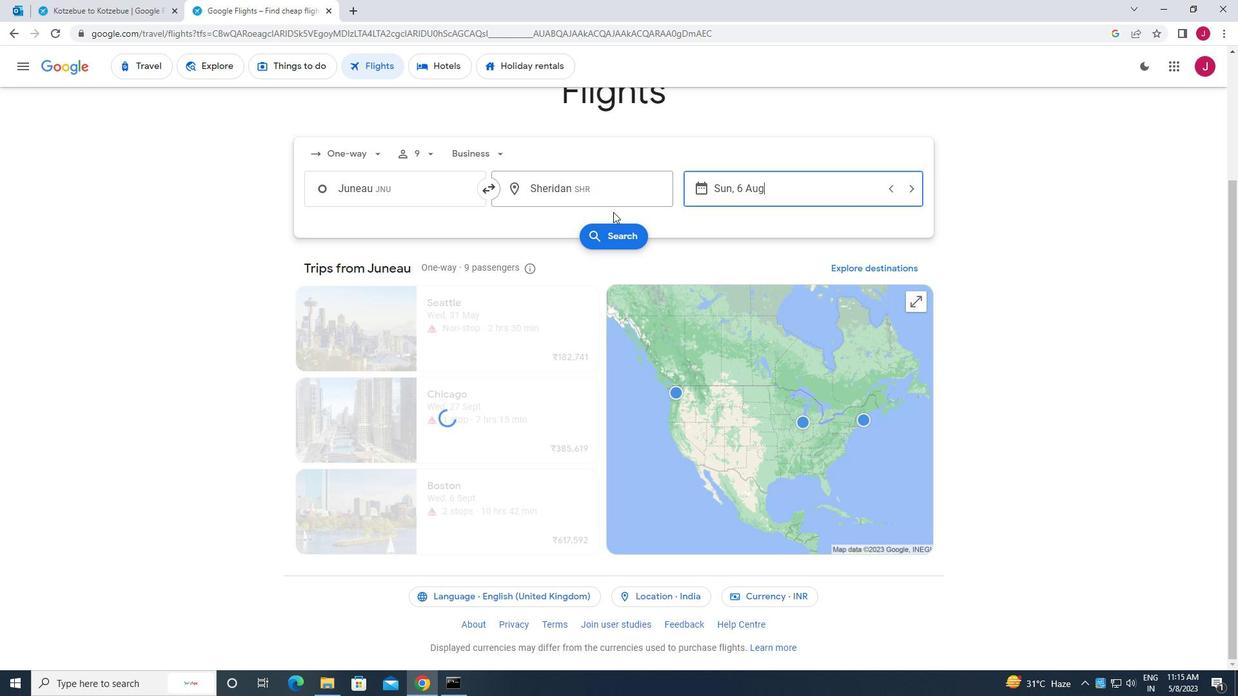
Action: Mouse pressed left at (619, 238)
Screenshot: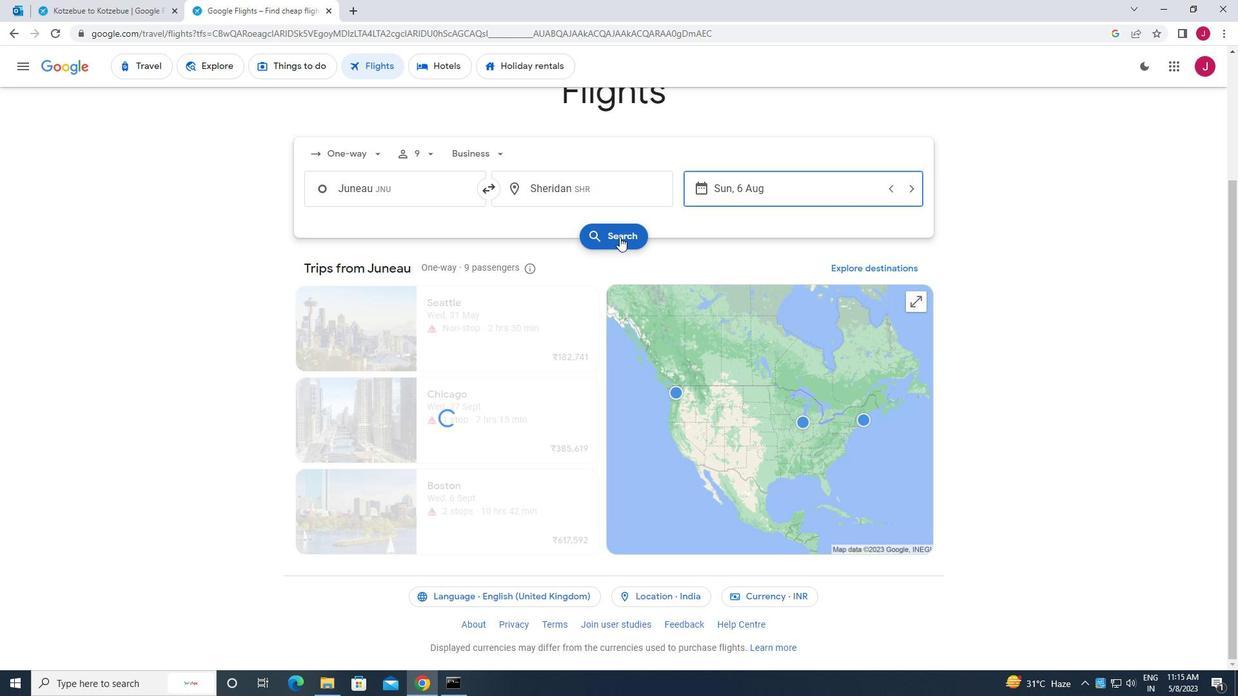 
Action: Mouse moved to (332, 183)
Screenshot: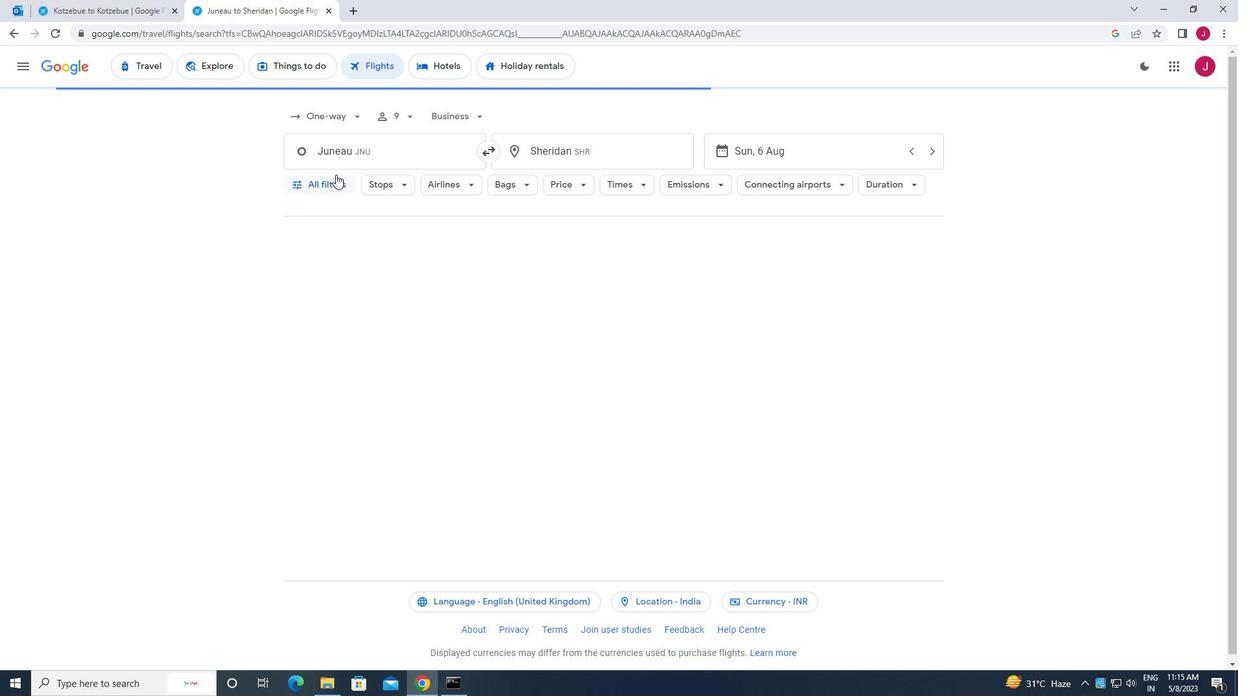 
Action: Mouse pressed left at (332, 183)
Screenshot: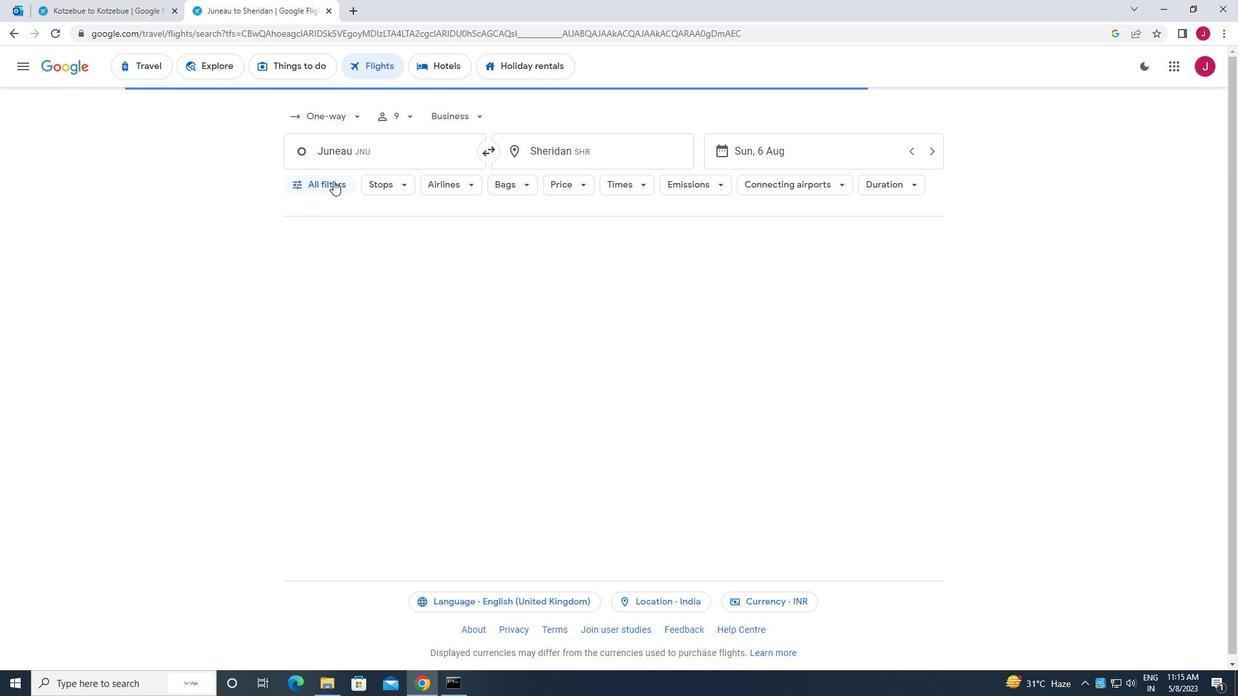 
Action: Mouse moved to (382, 249)
Screenshot: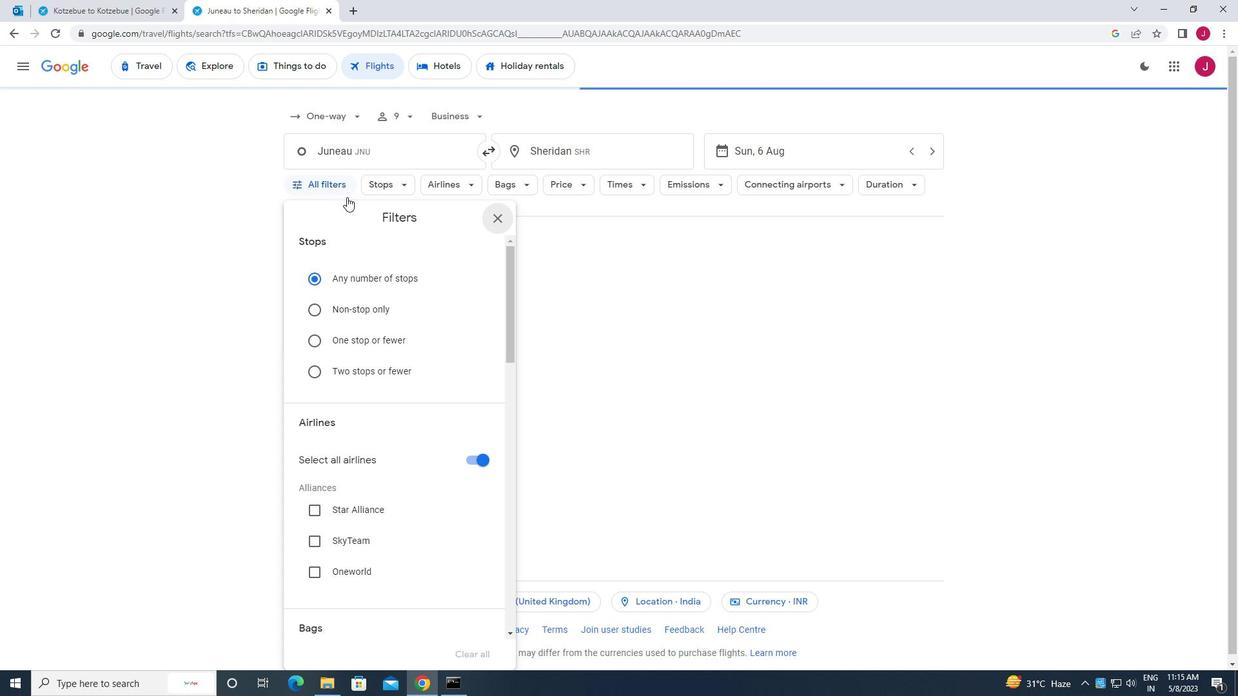 
Action: Mouse scrolled (382, 249) with delta (0, 0)
Screenshot: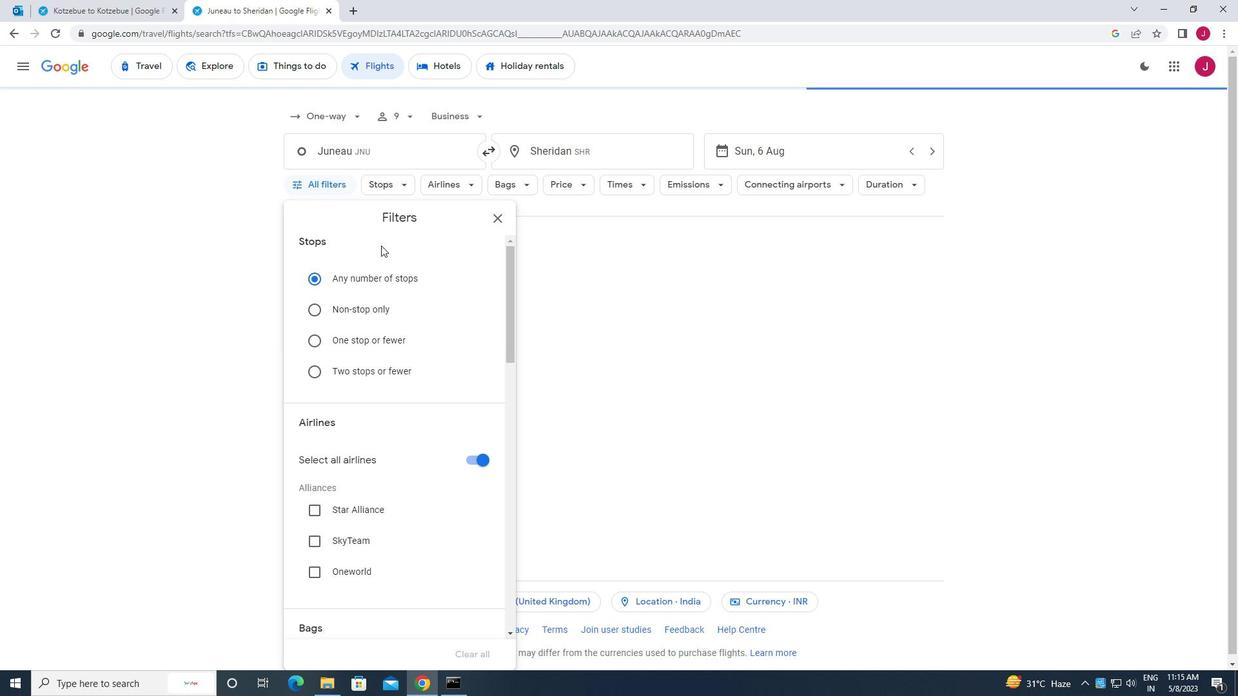 
Action: Mouse scrolled (382, 249) with delta (0, 0)
Screenshot: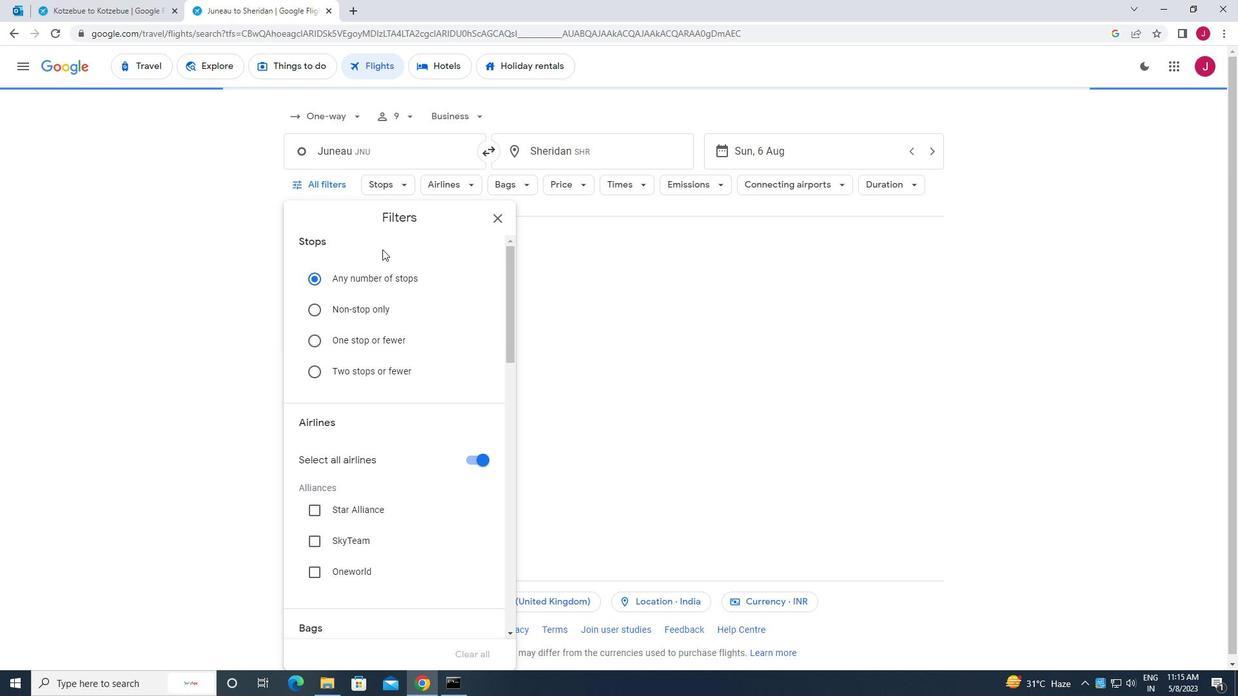 
Action: Mouse moved to (473, 332)
Screenshot: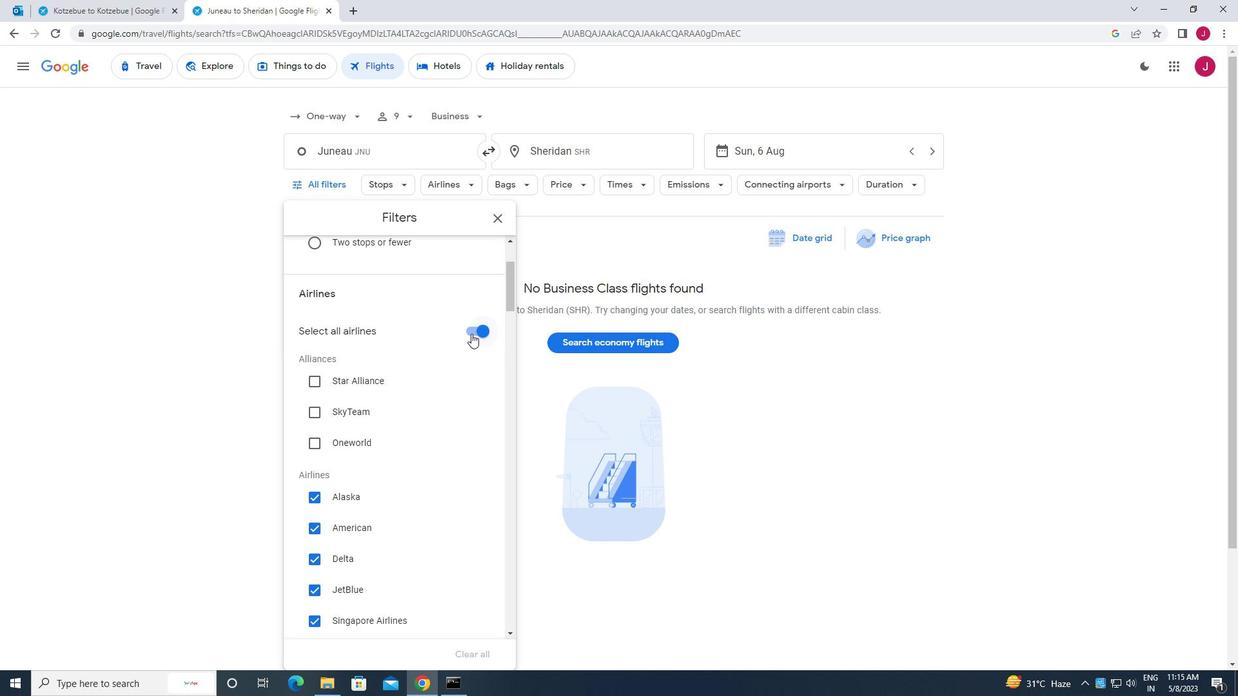 
Action: Mouse pressed left at (473, 332)
Screenshot: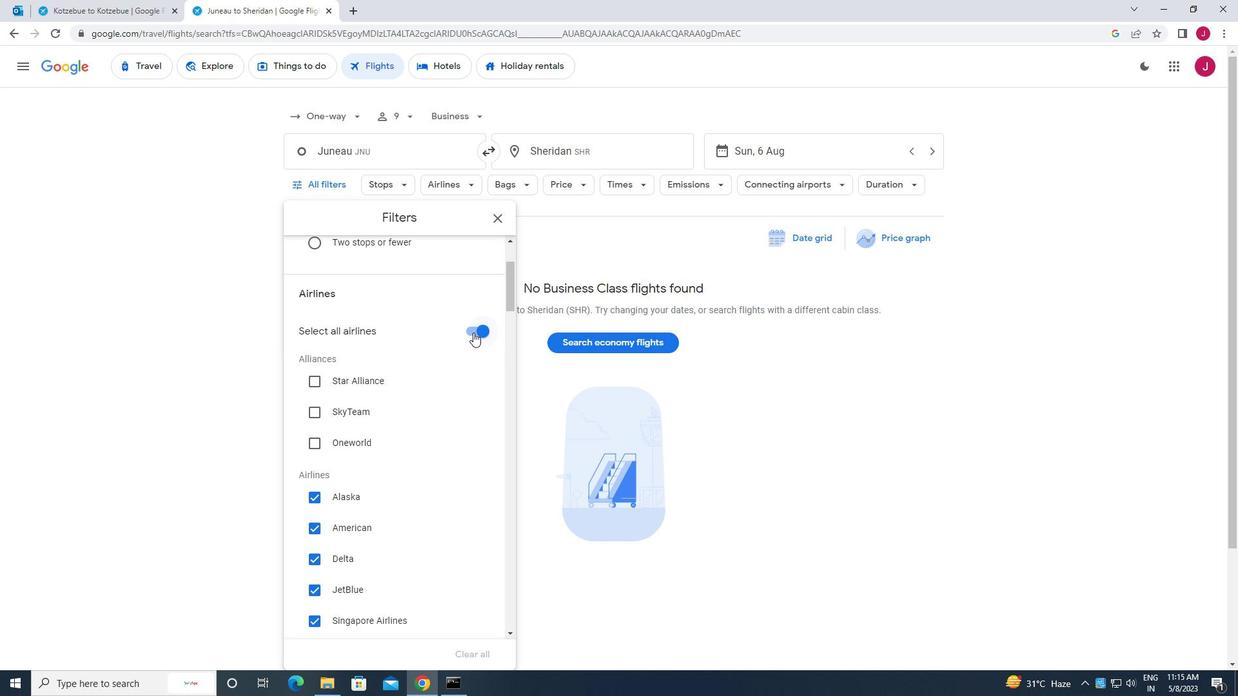 
Action: Mouse moved to (438, 326)
Screenshot: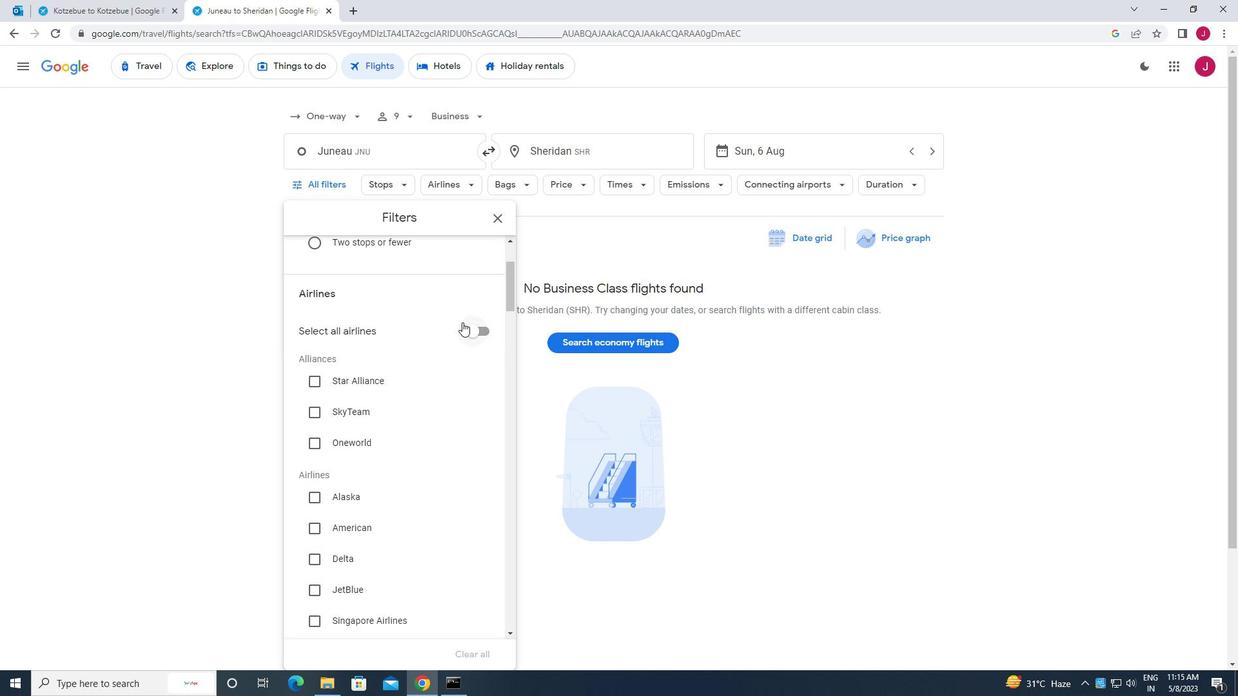 
Action: Mouse scrolled (438, 325) with delta (0, 0)
Screenshot: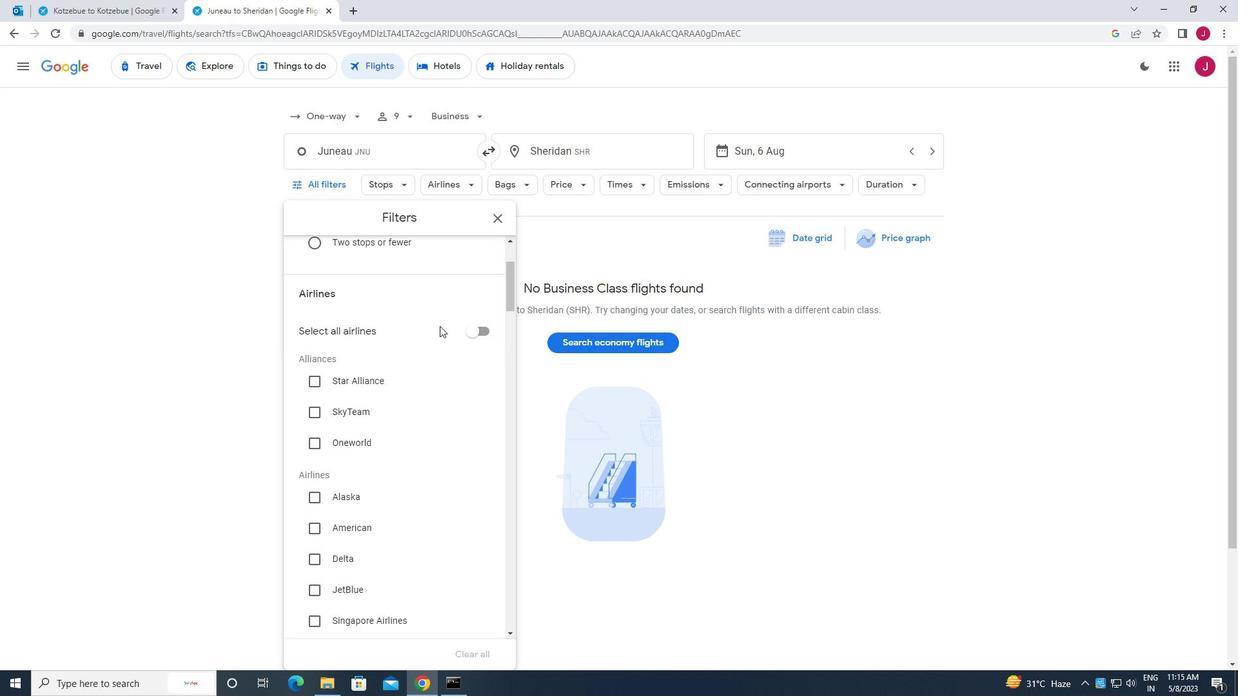 
Action: Mouse scrolled (438, 325) with delta (0, 0)
Screenshot: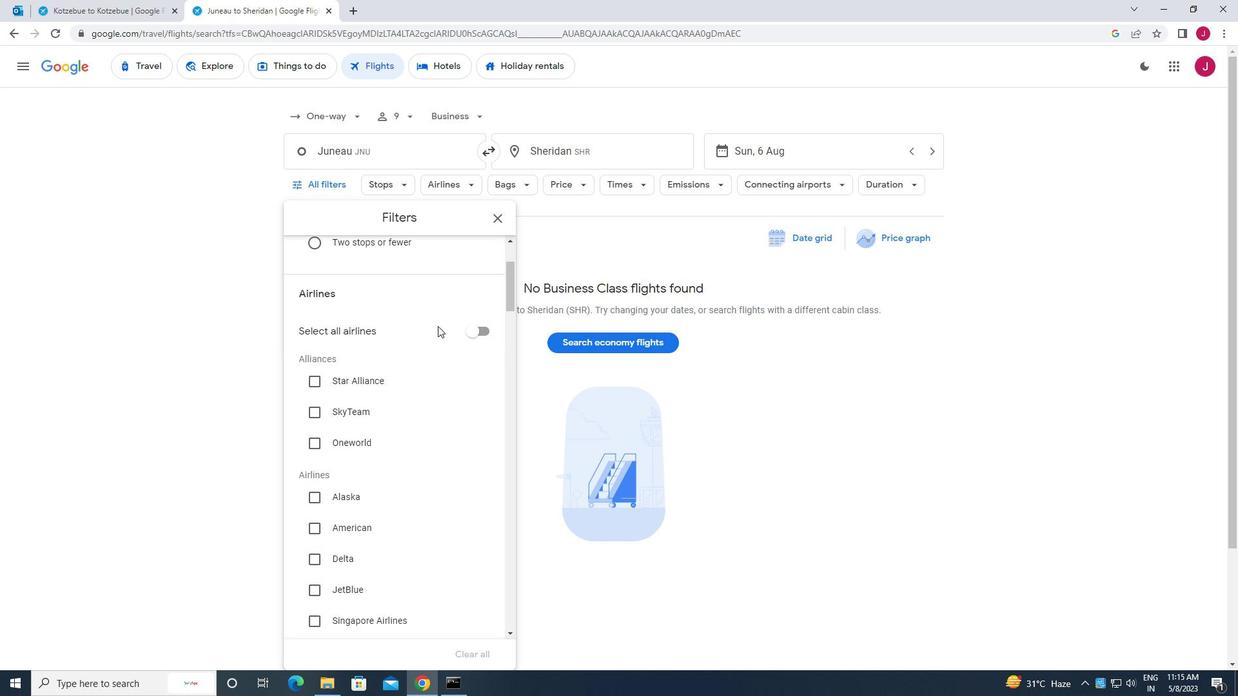 
Action: Mouse moved to (382, 294)
Screenshot: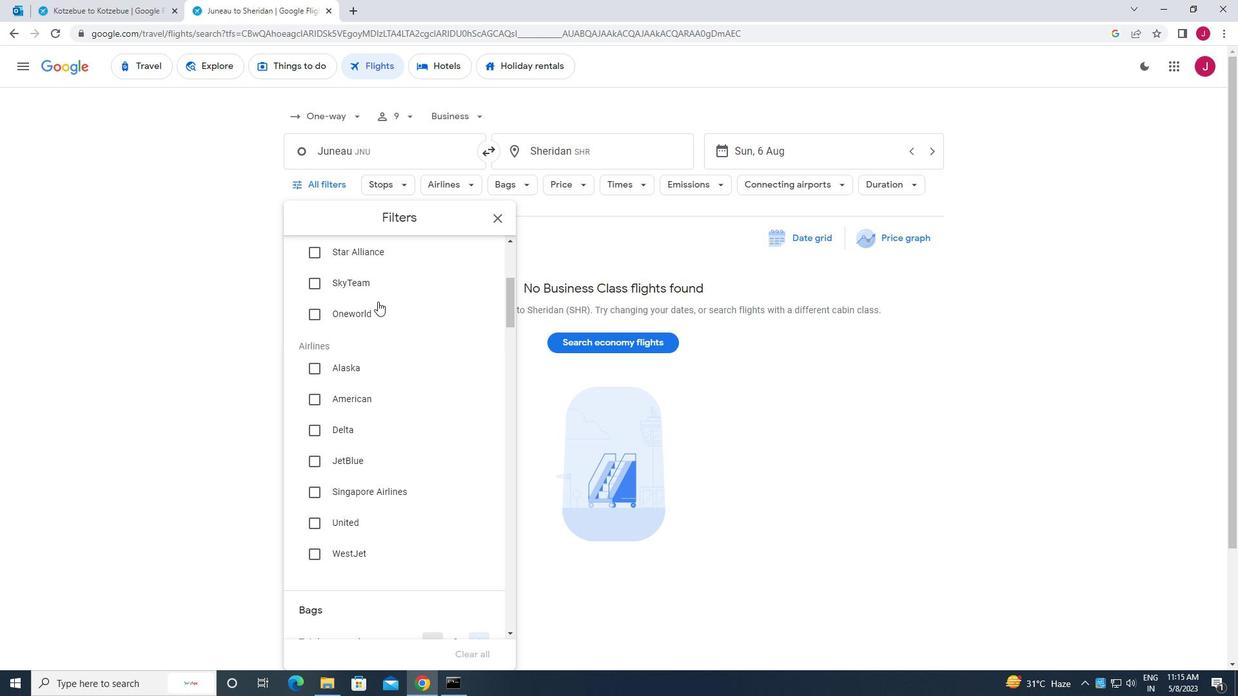 
Action: Mouse scrolled (382, 293) with delta (0, 0)
Screenshot: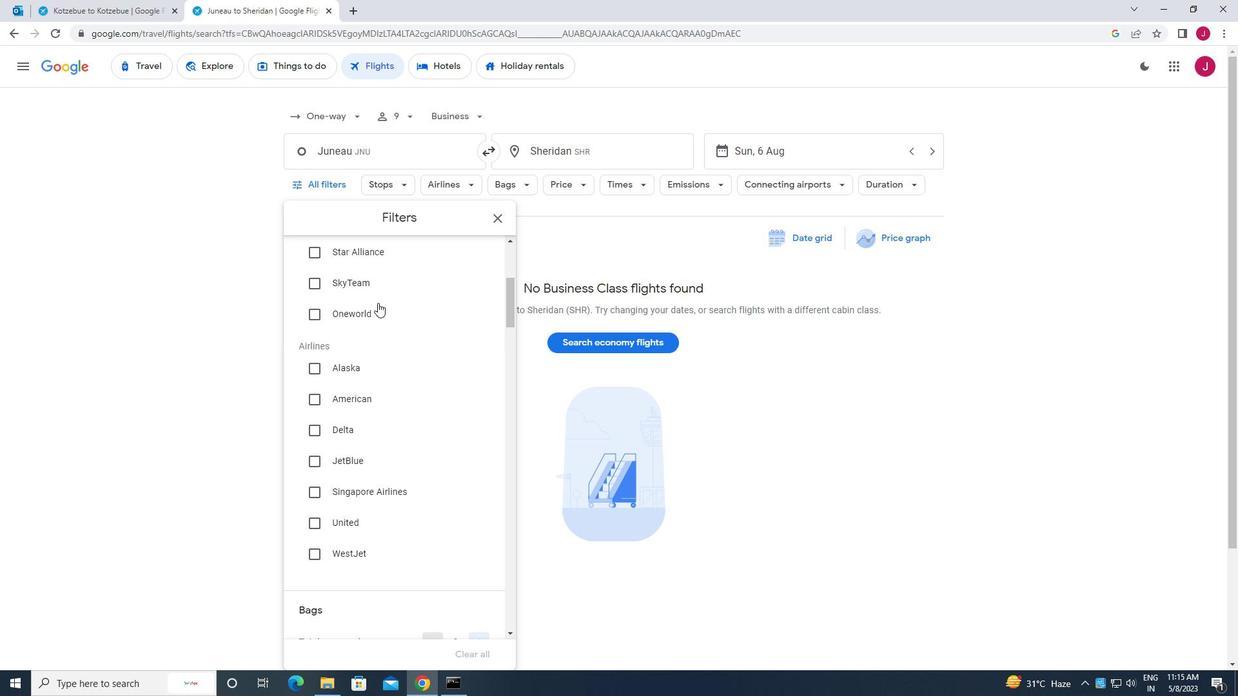 
Action: Mouse moved to (382, 294)
Screenshot: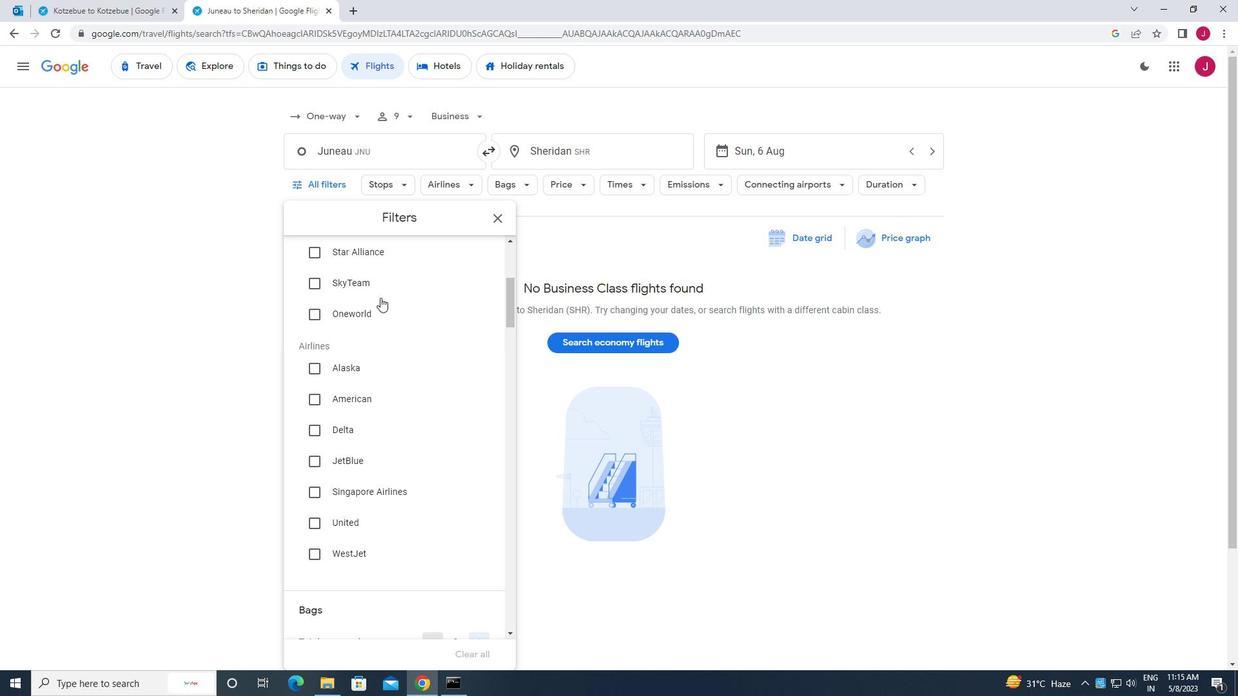 
Action: Mouse scrolled (382, 293) with delta (0, 0)
Screenshot: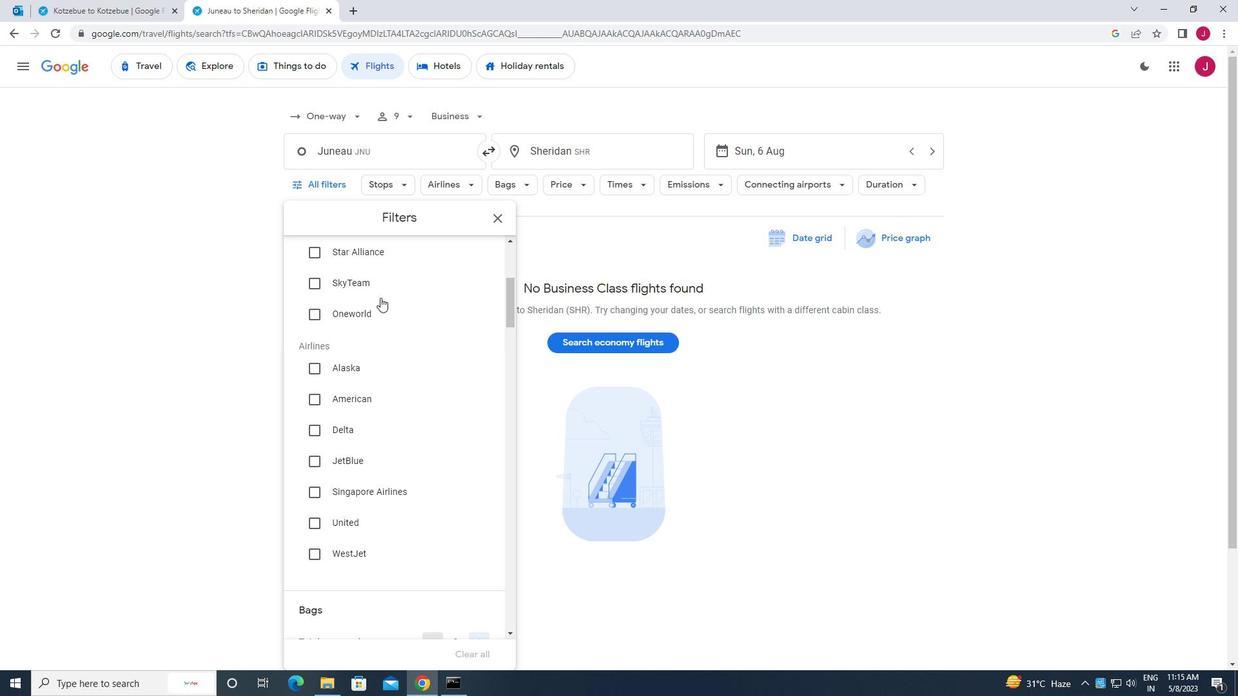 
Action: Mouse scrolled (382, 293) with delta (0, 0)
Screenshot: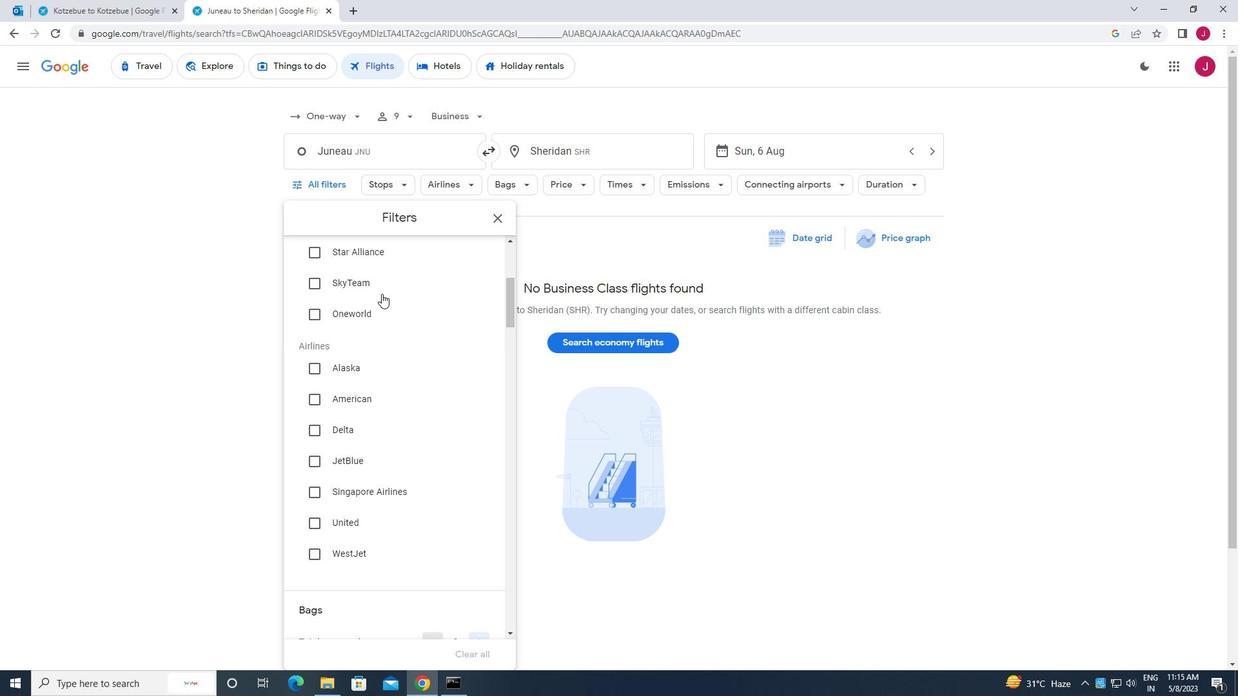 
Action: Mouse scrolled (382, 293) with delta (0, 0)
Screenshot: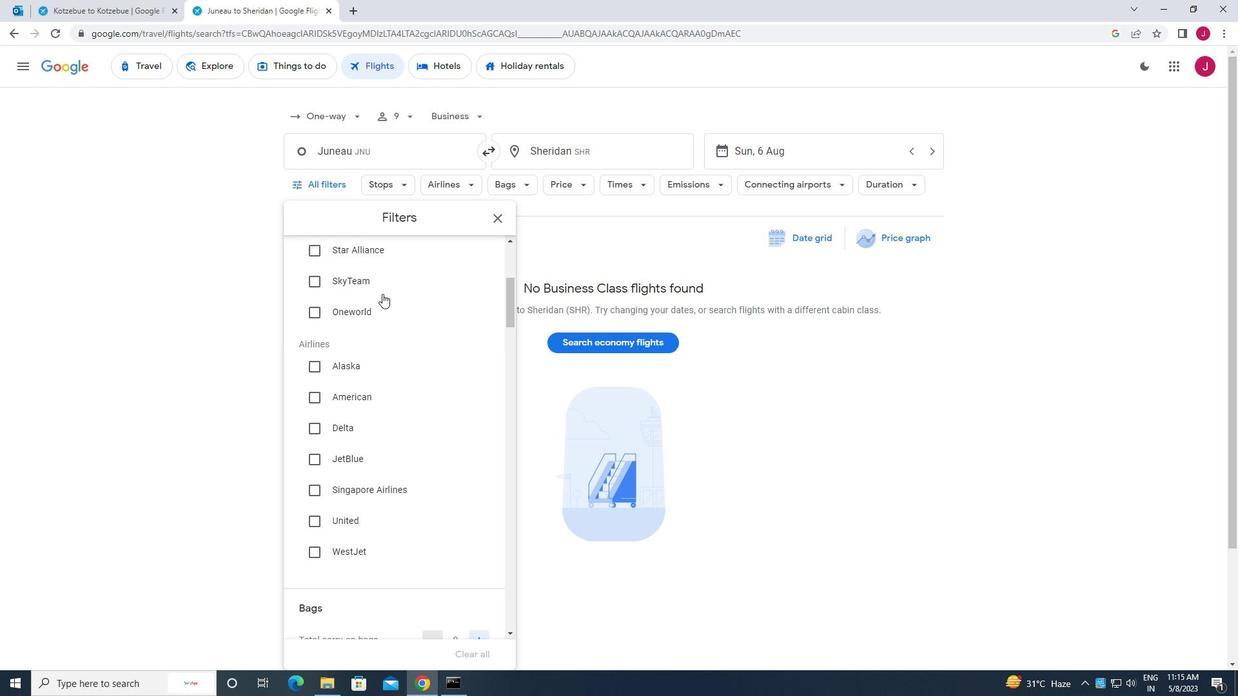 
Action: Mouse scrolled (382, 293) with delta (0, 0)
Screenshot: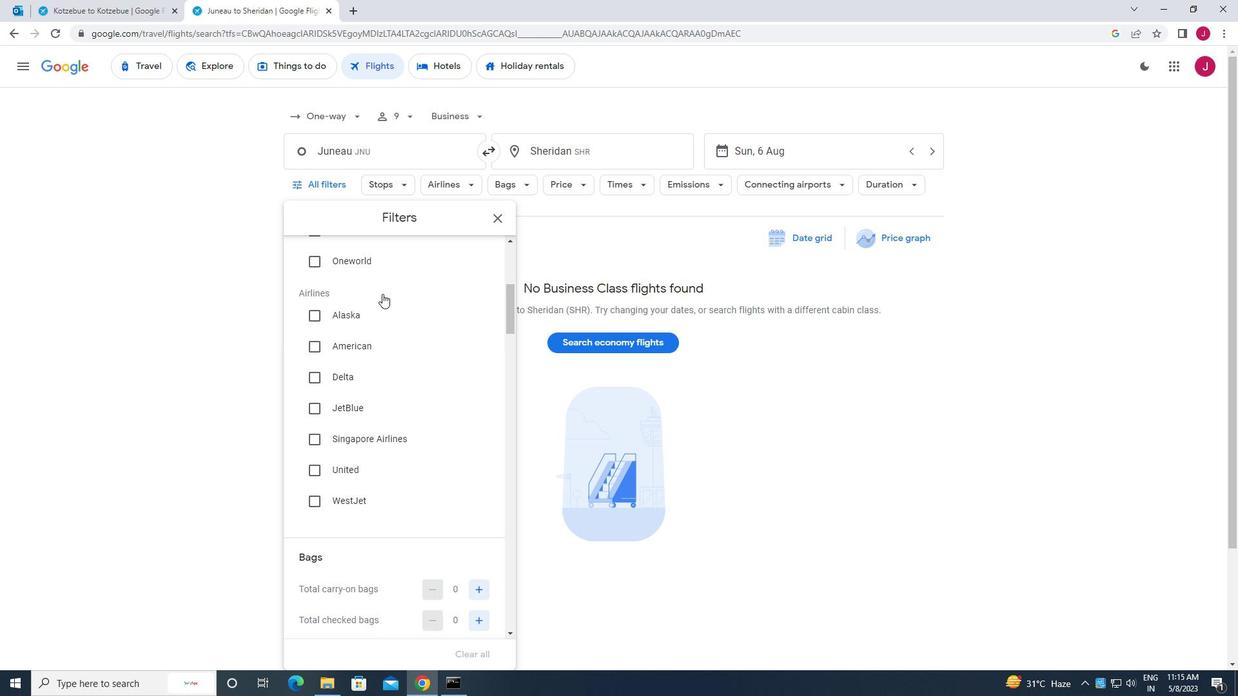 
Action: Mouse moved to (480, 319)
Screenshot: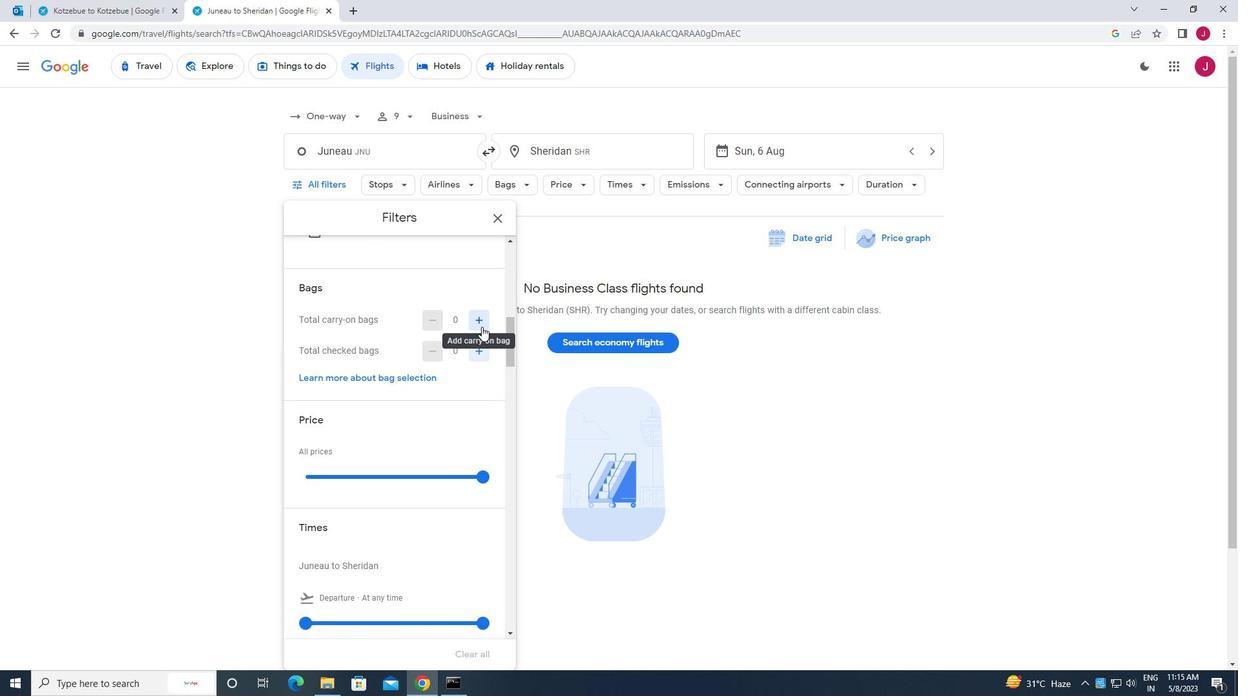 
Action: Mouse pressed left at (480, 319)
Screenshot: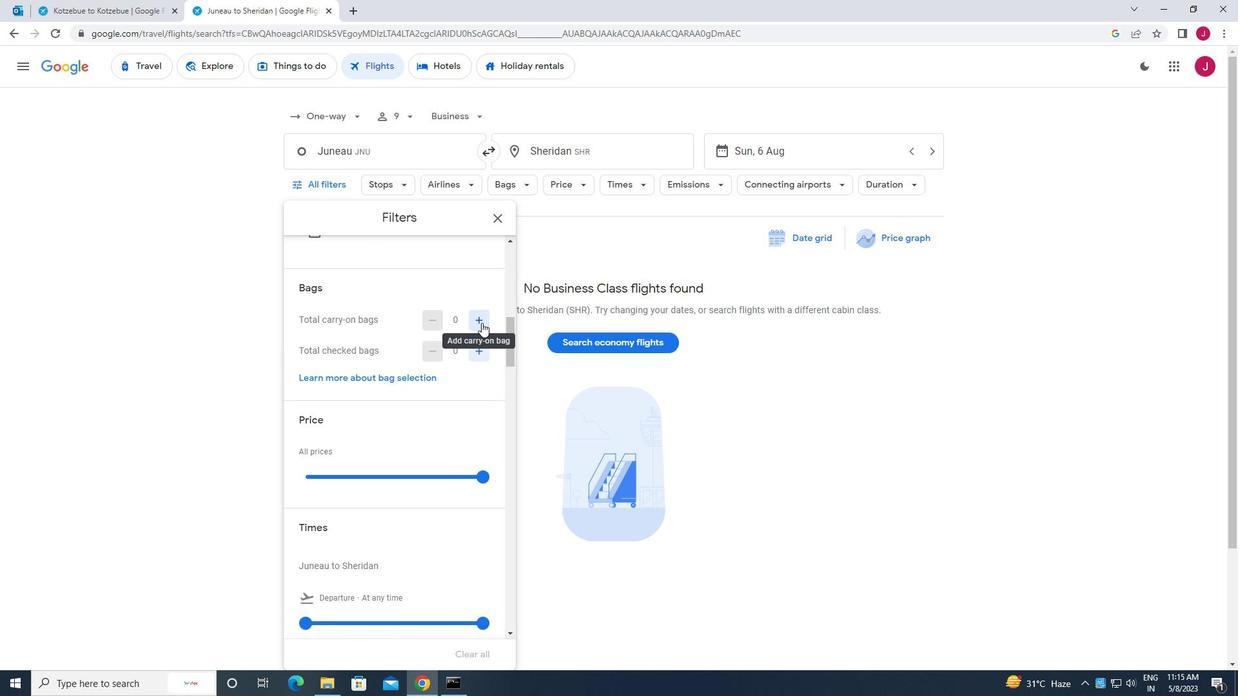 
Action: Mouse moved to (483, 478)
Screenshot: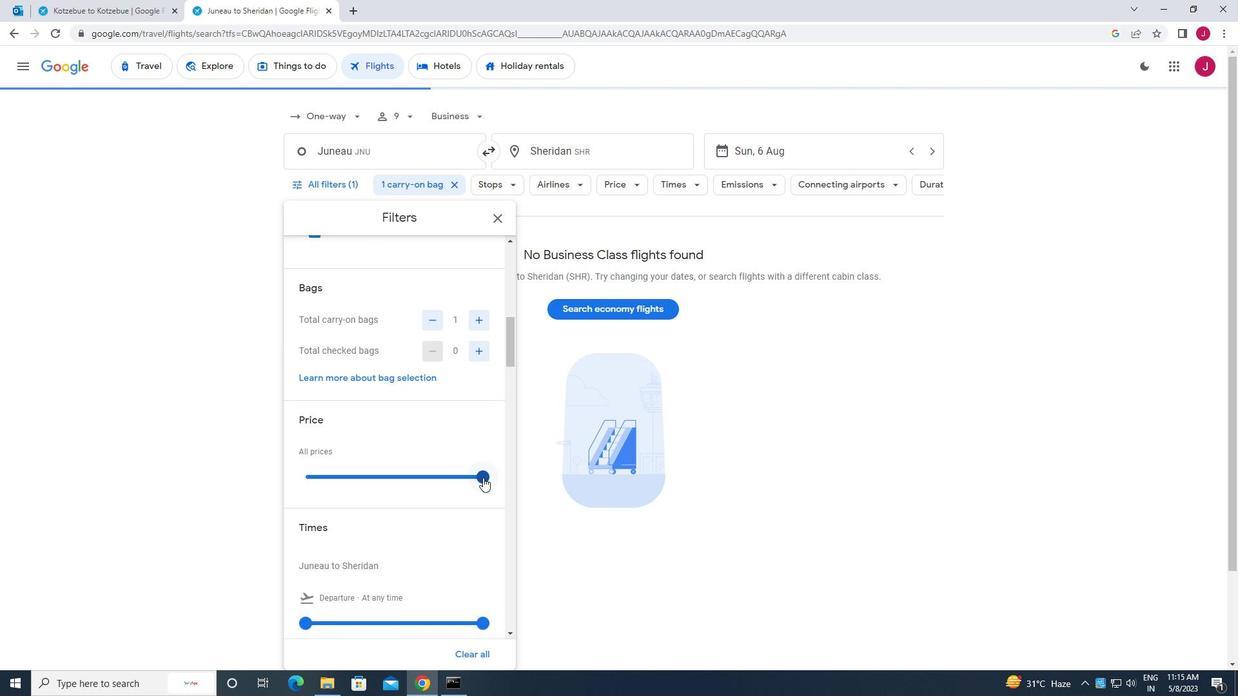 
Action: Mouse pressed left at (483, 478)
Screenshot: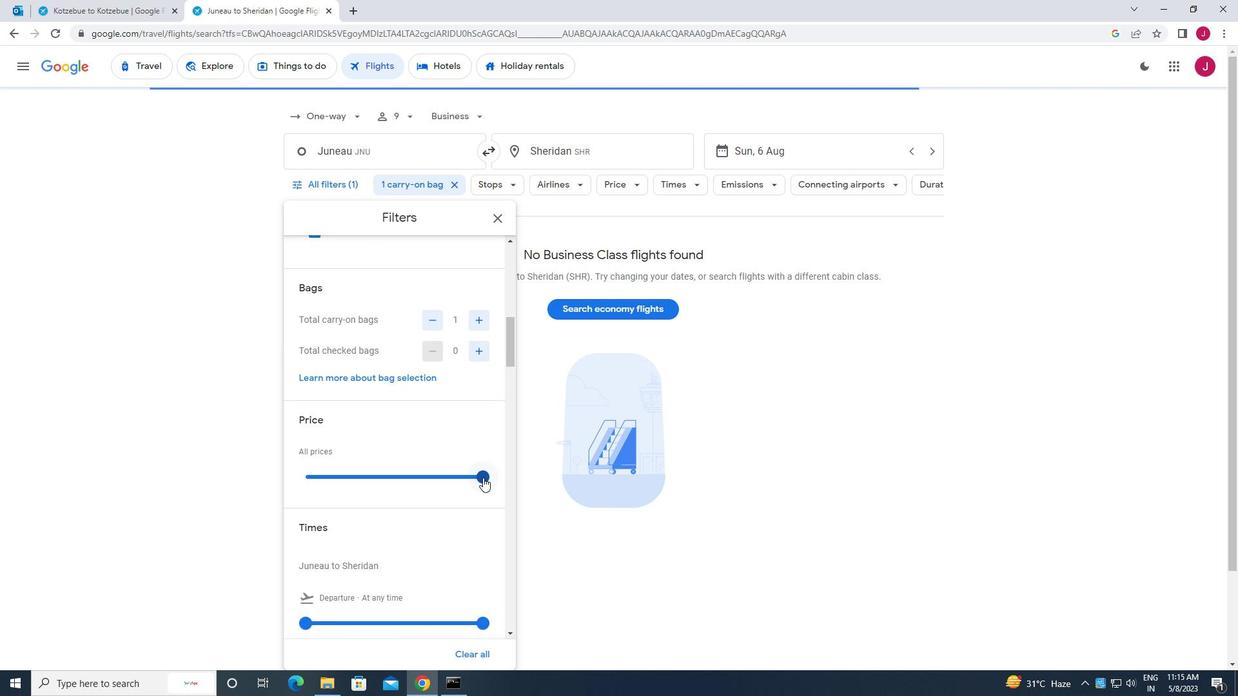 
Action: Mouse moved to (412, 441)
Screenshot: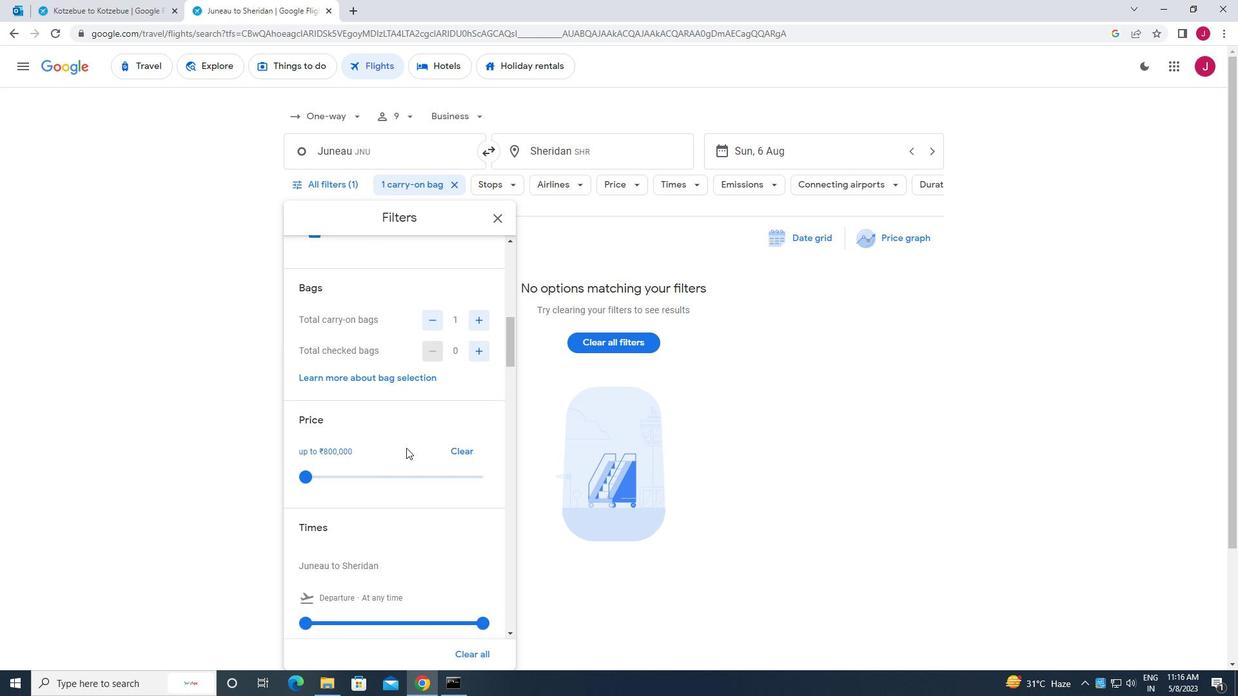 
Action: Mouse scrolled (412, 441) with delta (0, 0)
Screenshot: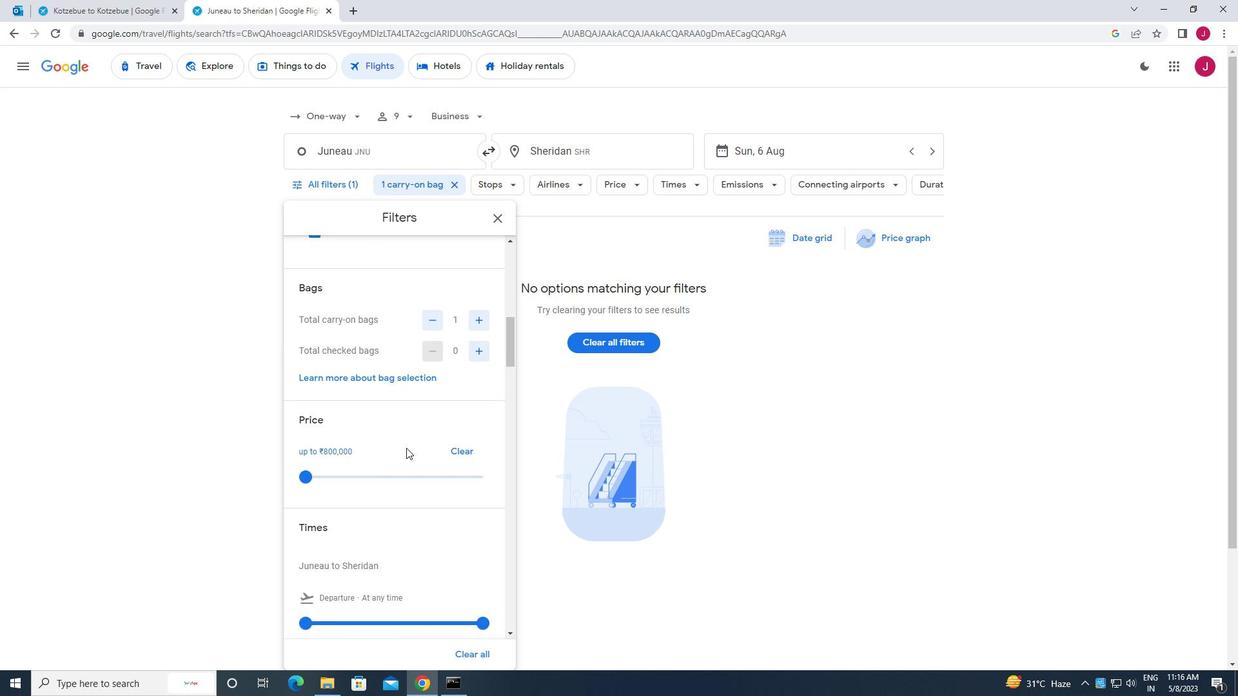 
Action: Mouse scrolled (412, 441) with delta (0, 0)
Screenshot: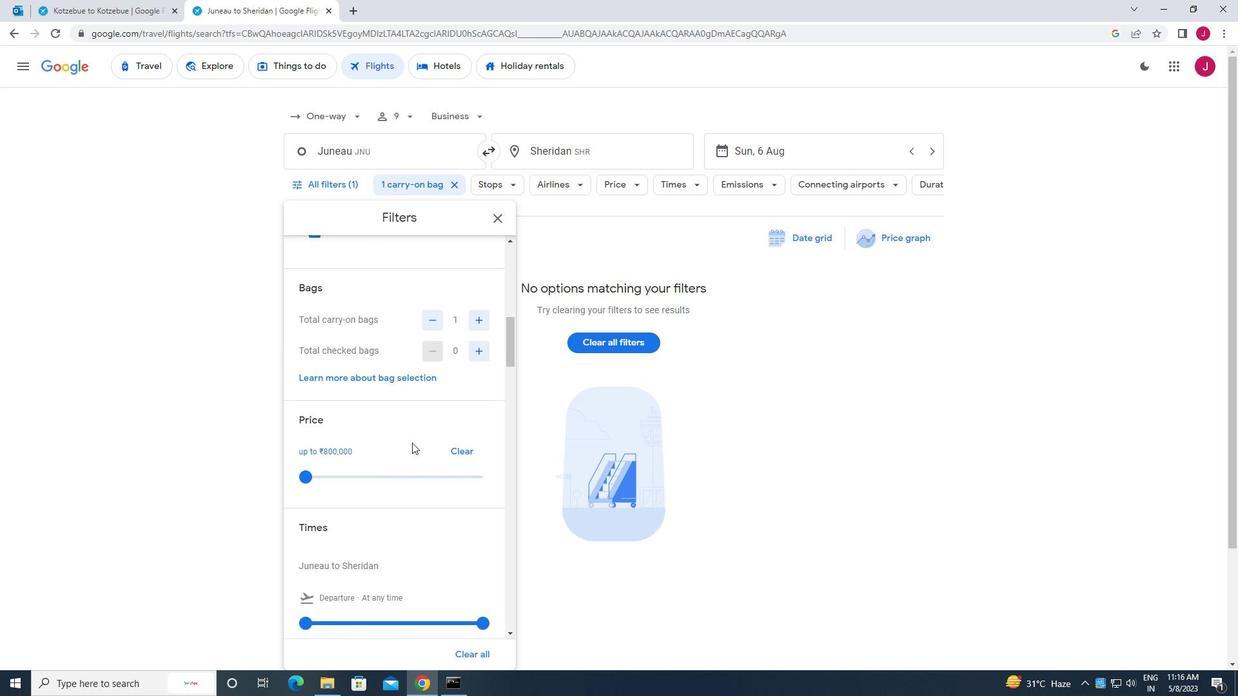 
Action: Mouse scrolled (412, 441) with delta (0, 0)
Screenshot: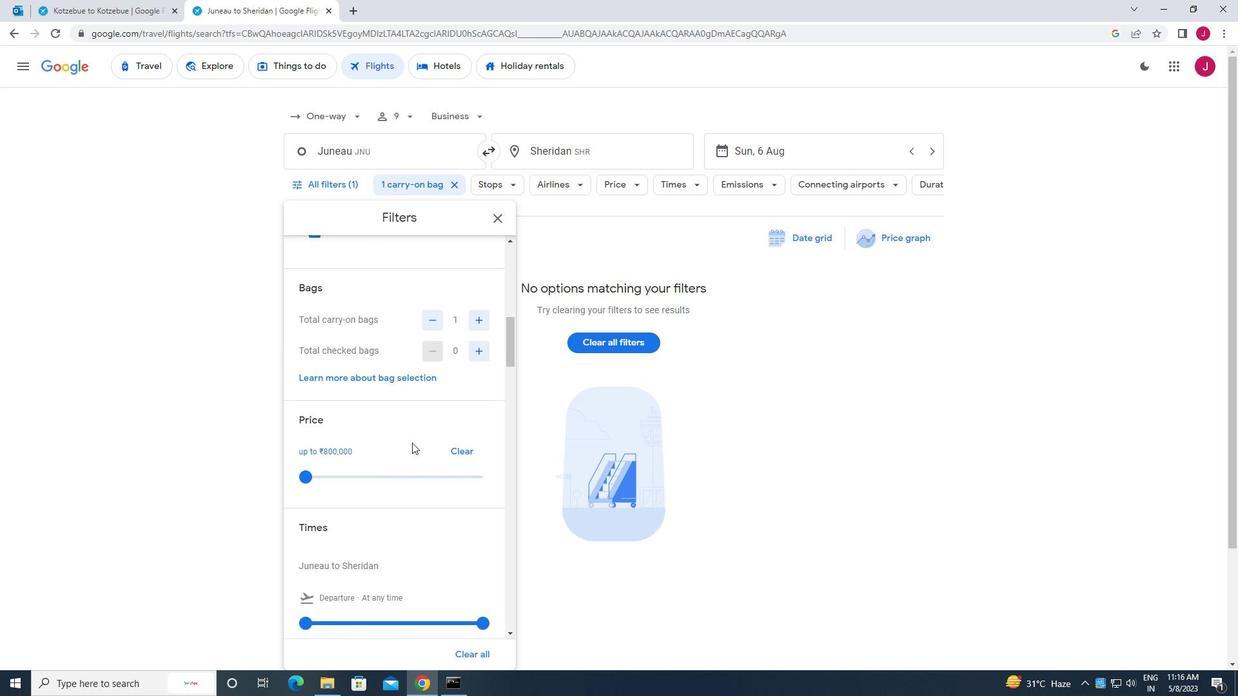 
Action: Mouse scrolled (412, 441) with delta (0, 0)
Screenshot: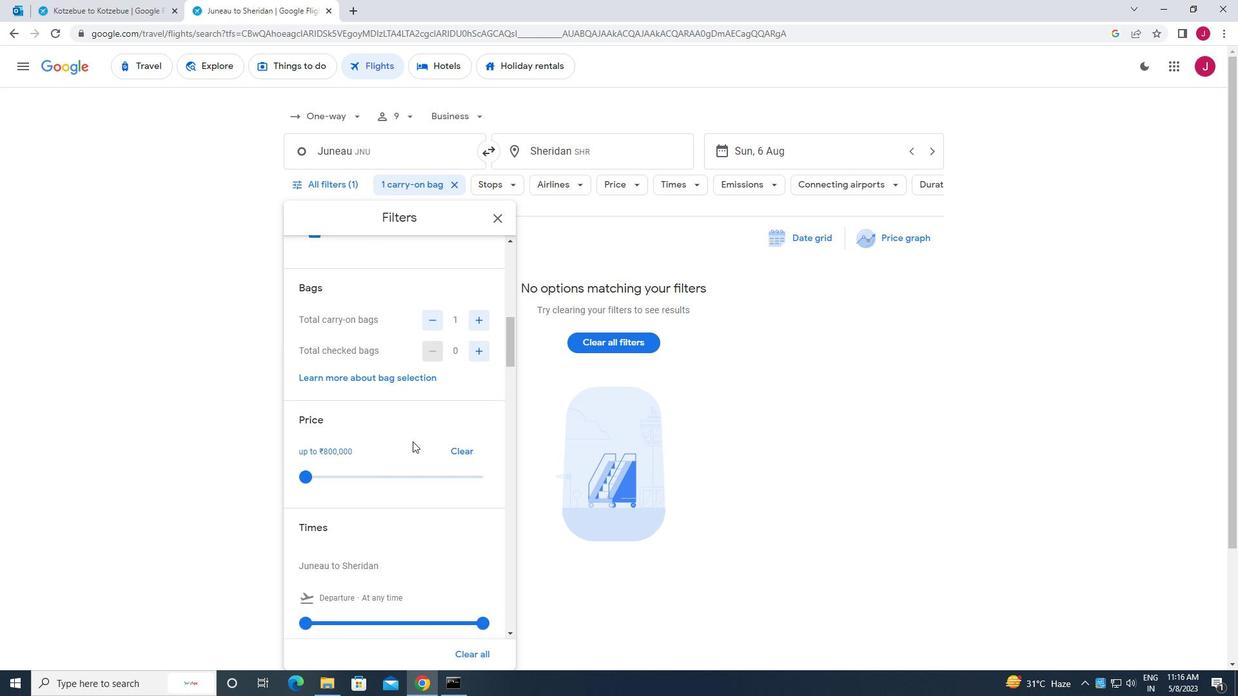 
Action: Mouse moved to (412, 438)
Screenshot: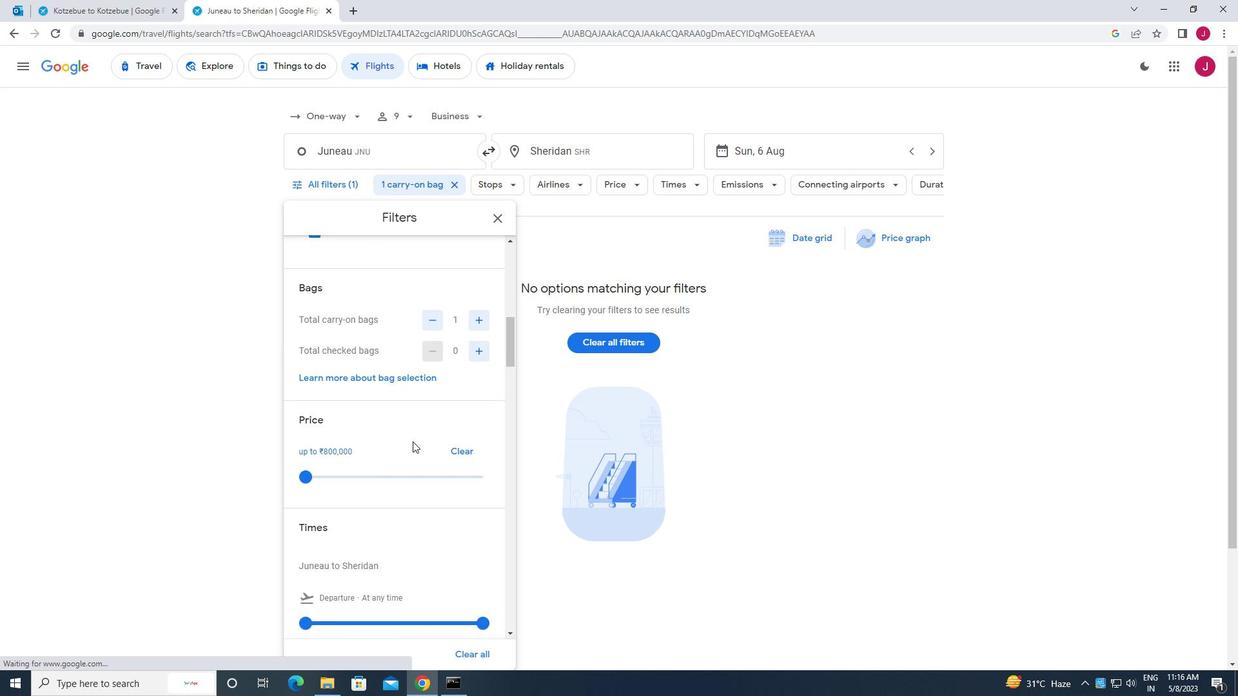 
Action: Mouse scrolled (412, 437) with delta (0, 0)
Screenshot: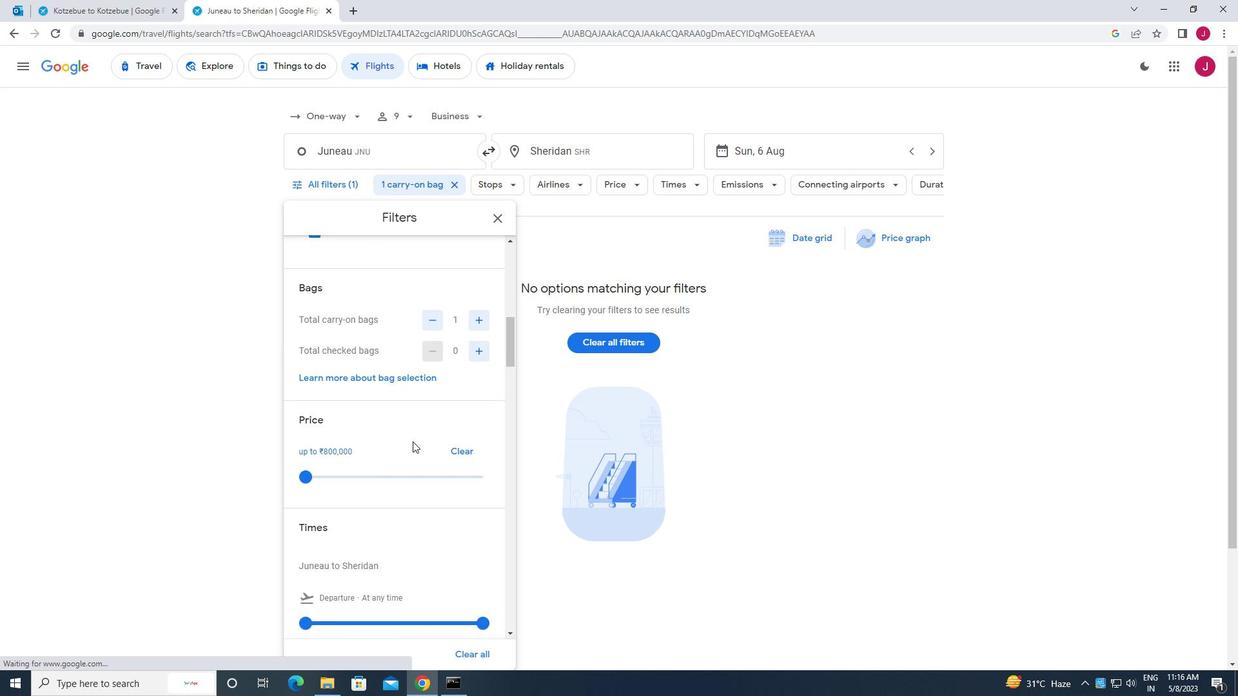 
Action: Mouse moved to (305, 297)
Screenshot: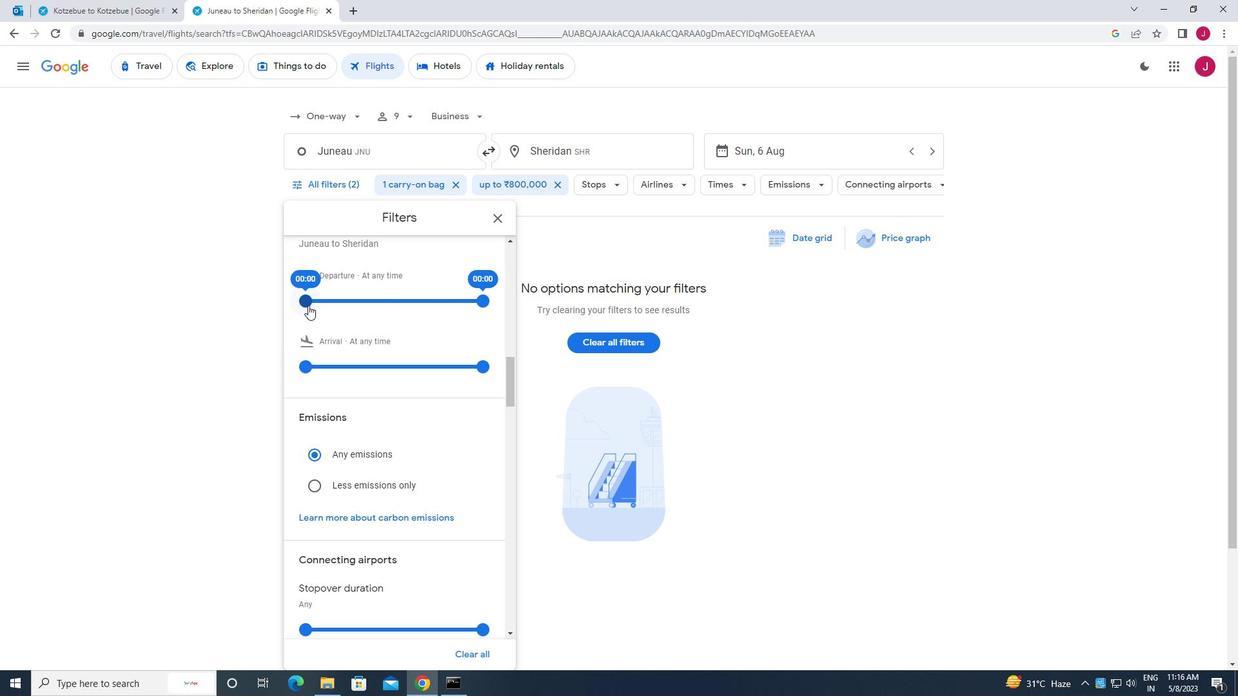 
Action: Mouse pressed left at (305, 297)
Screenshot: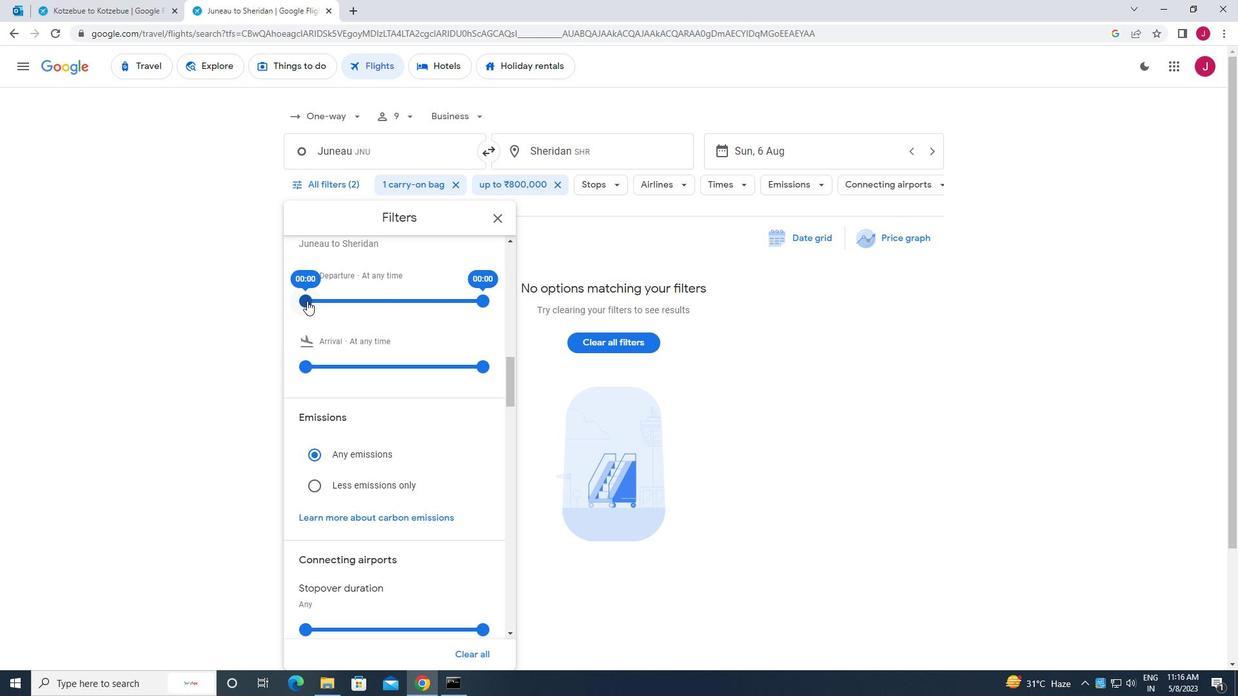 
Action: Mouse moved to (483, 300)
Screenshot: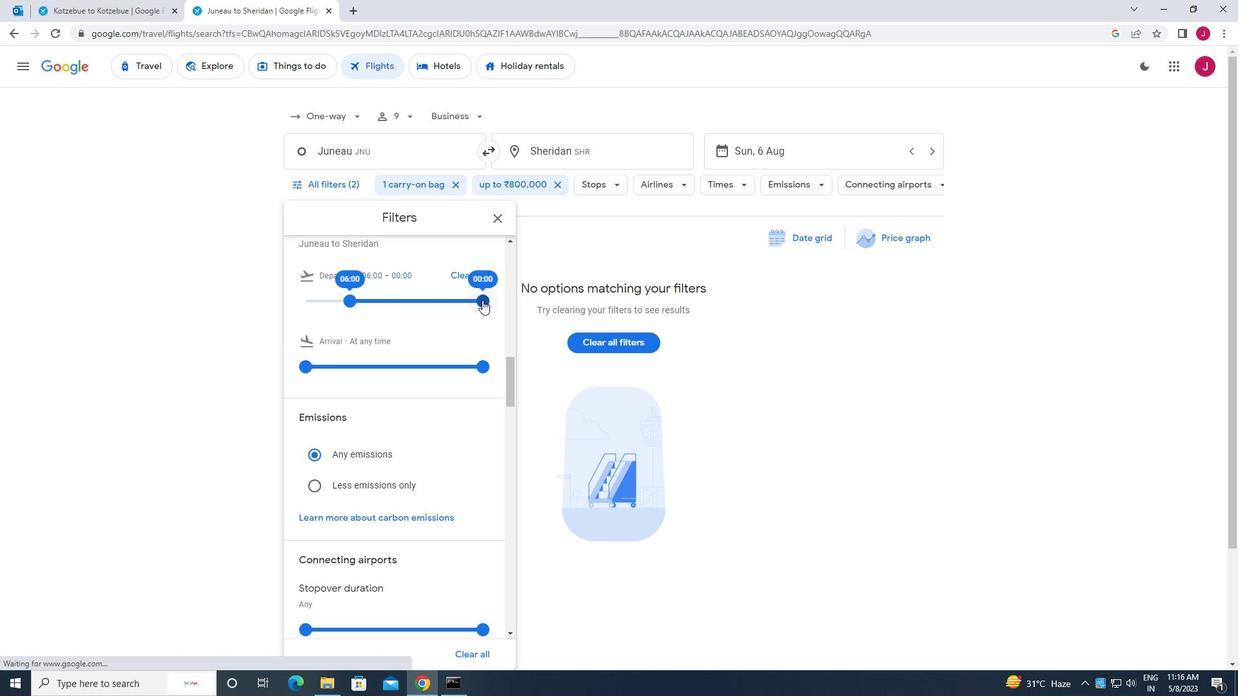 
Action: Mouse pressed left at (483, 300)
Screenshot: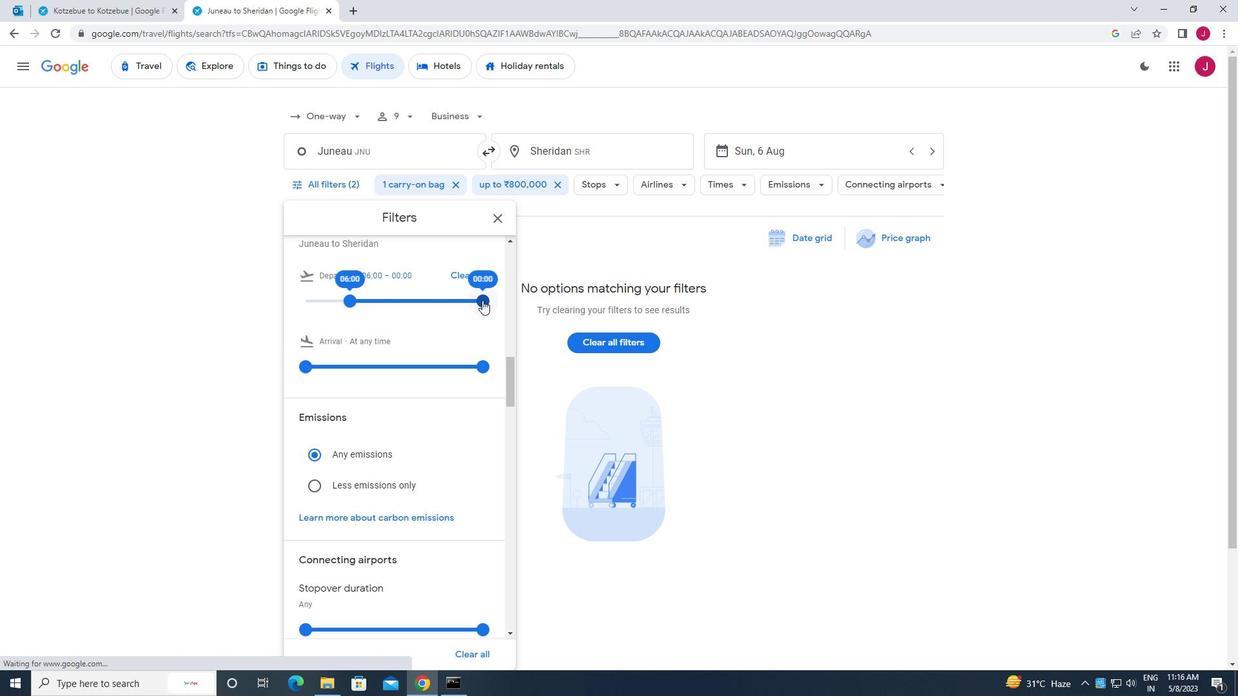 
Action: Mouse moved to (498, 219)
Screenshot: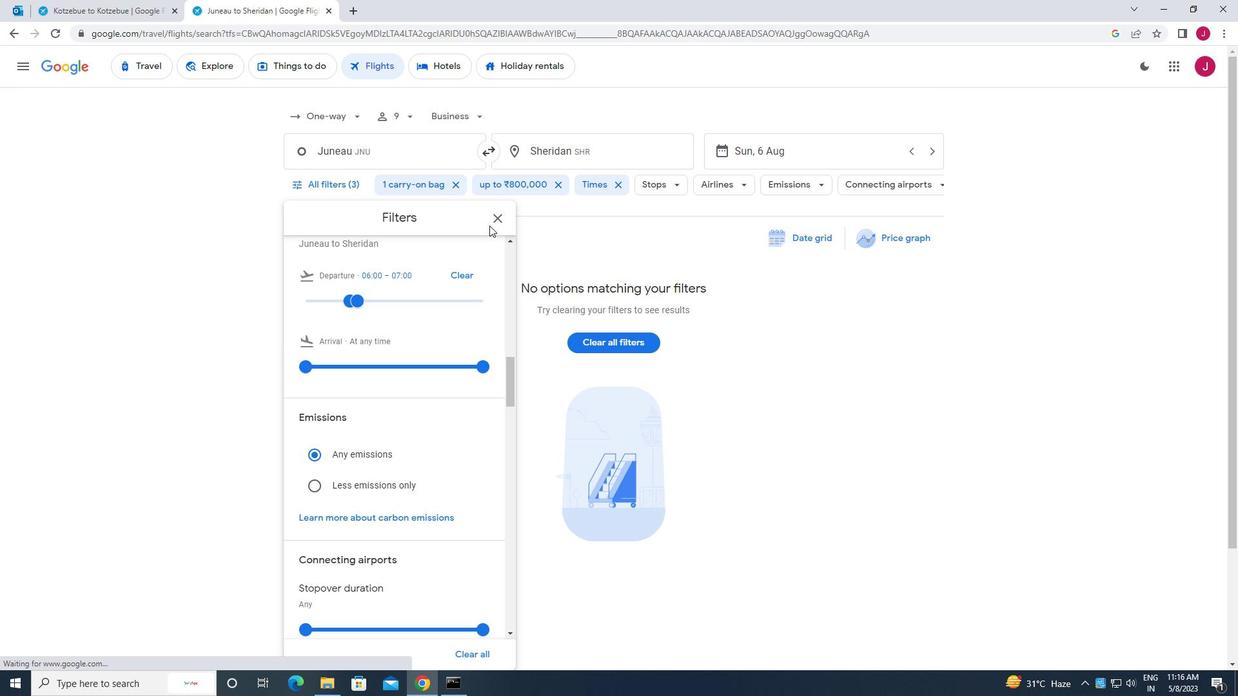 
Action: Mouse pressed left at (498, 219)
Screenshot: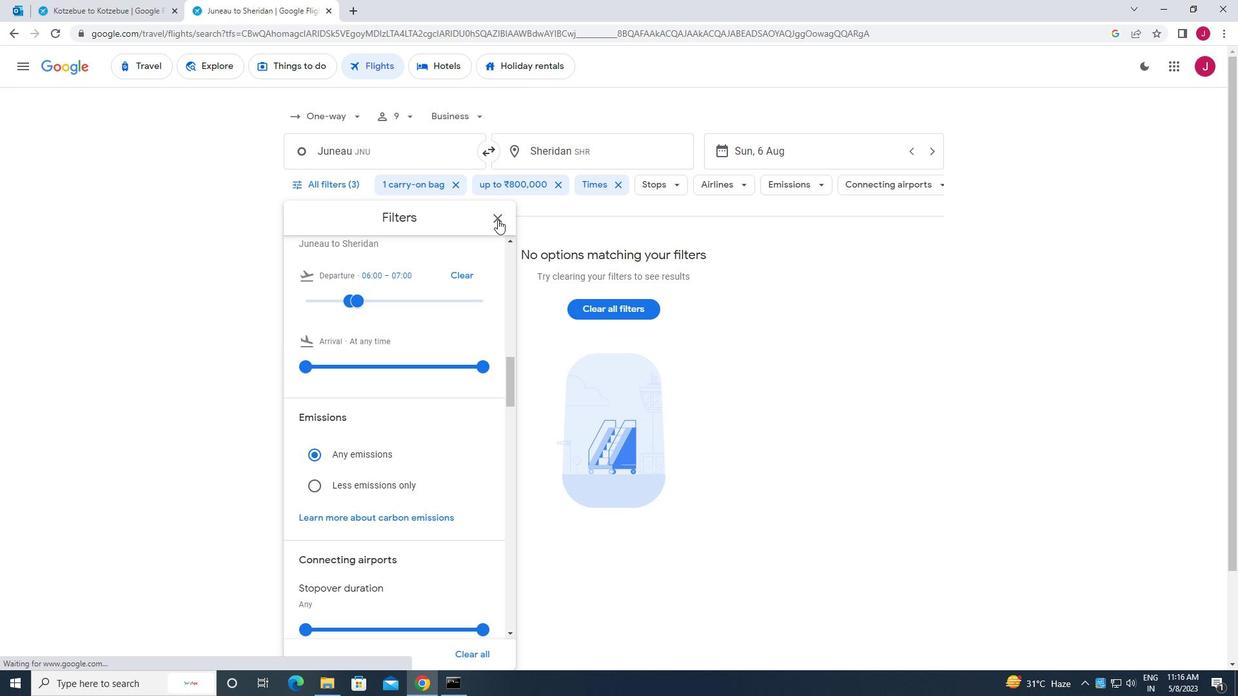 
